 Task: Open a blank google sheet and write heading  Financial WizardAdd Categories in a column and its values below  'Income, Income, Income, Expenses, Expenses, Expenses, Expenses, Expenses, Savings, Savings, Investments, Investments, Debt, Debt & Debt. 'Add Descriptions in next column and its values below  Salary, Freelance Work, Rental Income, Housing, Transportation, Groceries, Utilities, Entertainment, Emergency Fund, Retirement, Stocks, Mutual Funds, Credit Card 1, Credit Card 2 & Student Loan. Add Amount in next column and its values below  $5,000, $1,200, $500, $1,200, $300, $400, $200, $150, $500, $1,000, $500, $300, $200, $100 & $300. Save page BankTransactions analysis
Action: Mouse moved to (945, 72)
Screenshot: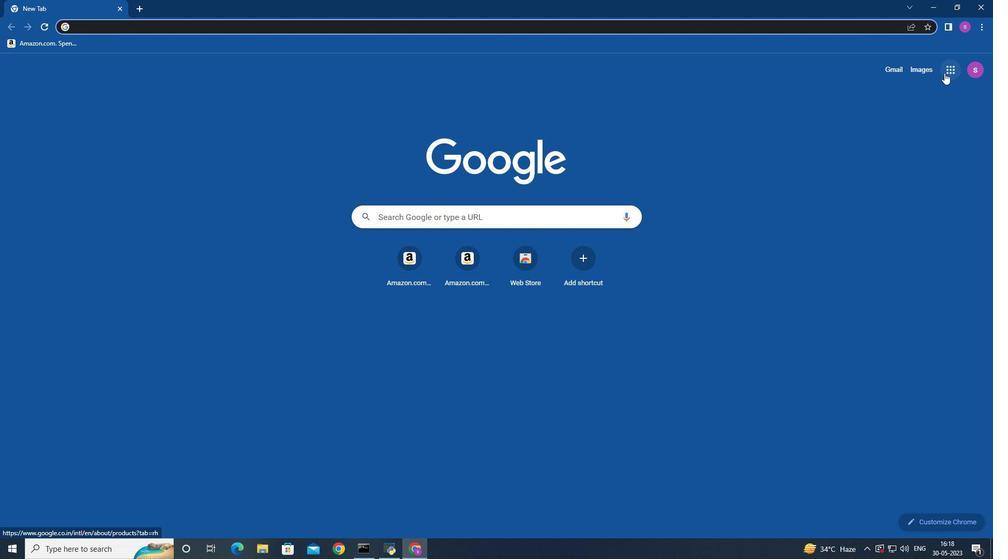 
Action: Mouse pressed left at (945, 72)
Screenshot: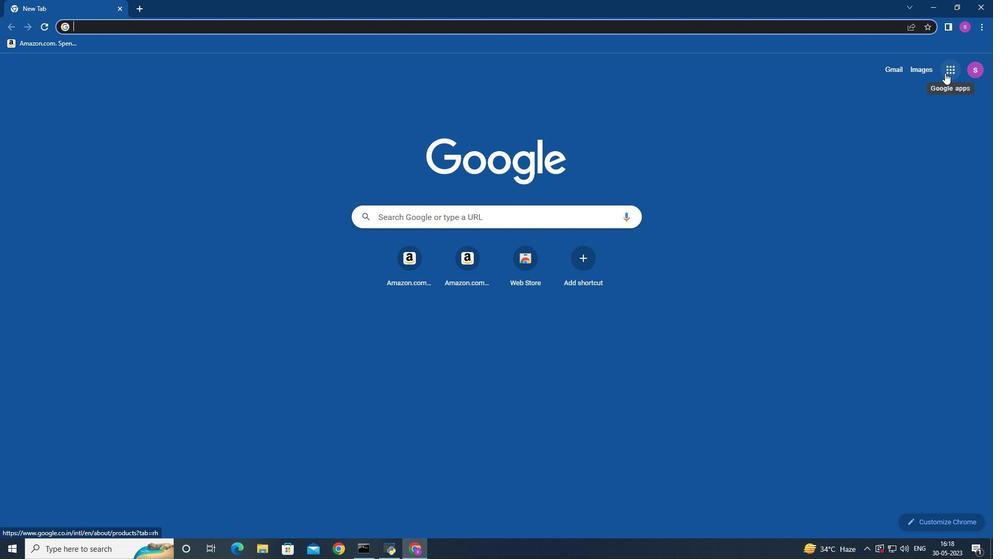 
Action: Mouse moved to (913, 162)
Screenshot: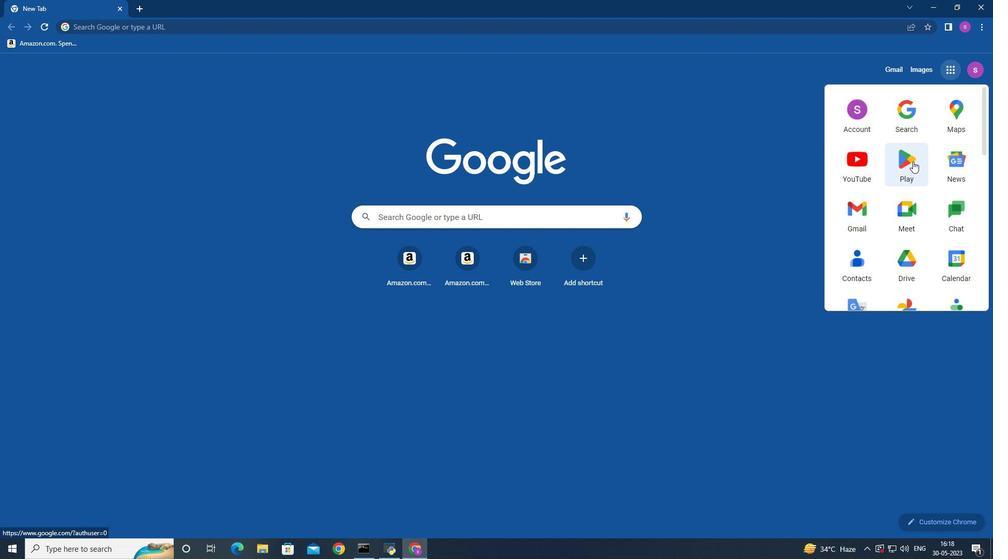 
Action: Mouse scrolled (913, 161) with delta (0, 0)
Screenshot: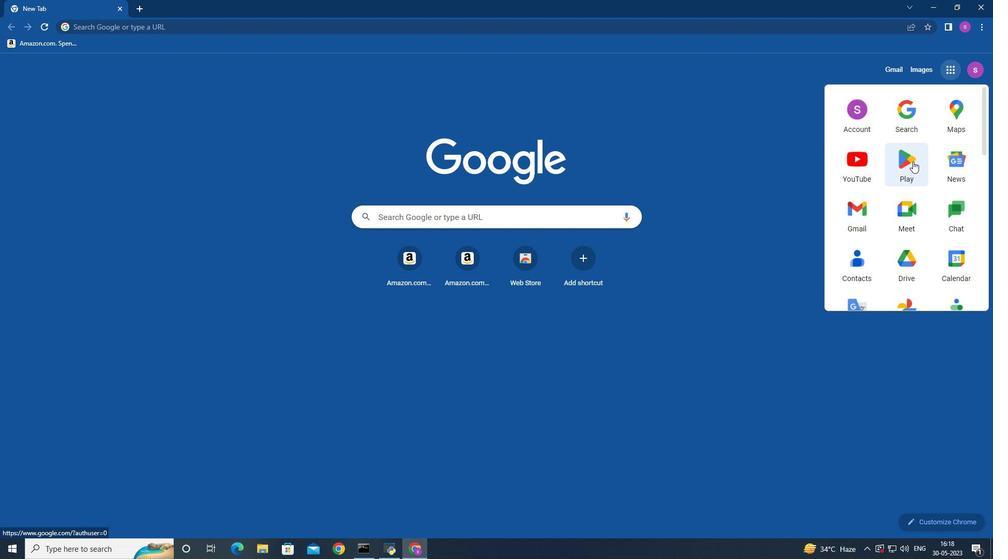 
Action: Mouse moved to (912, 162)
Screenshot: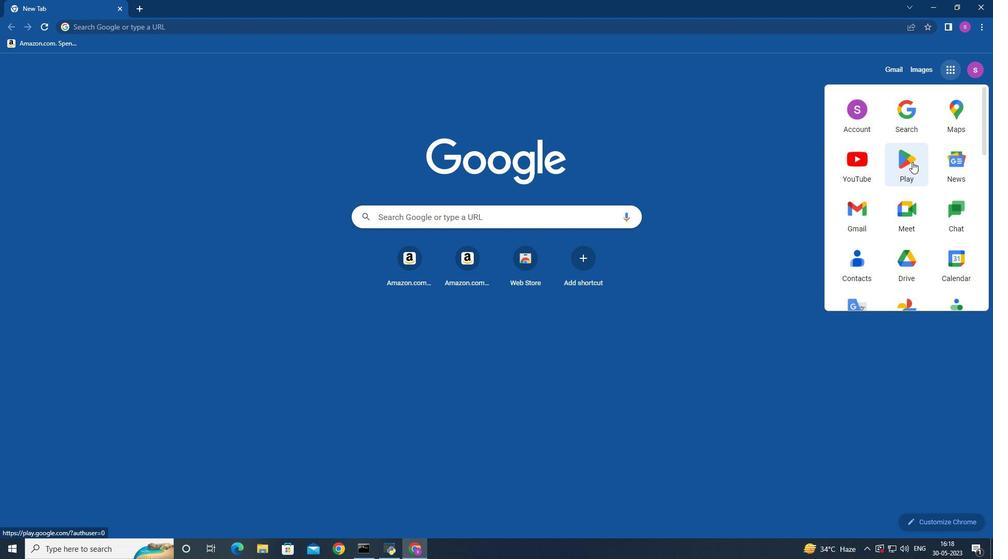
Action: Mouse scrolled (912, 161) with delta (0, 0)
Screenshot: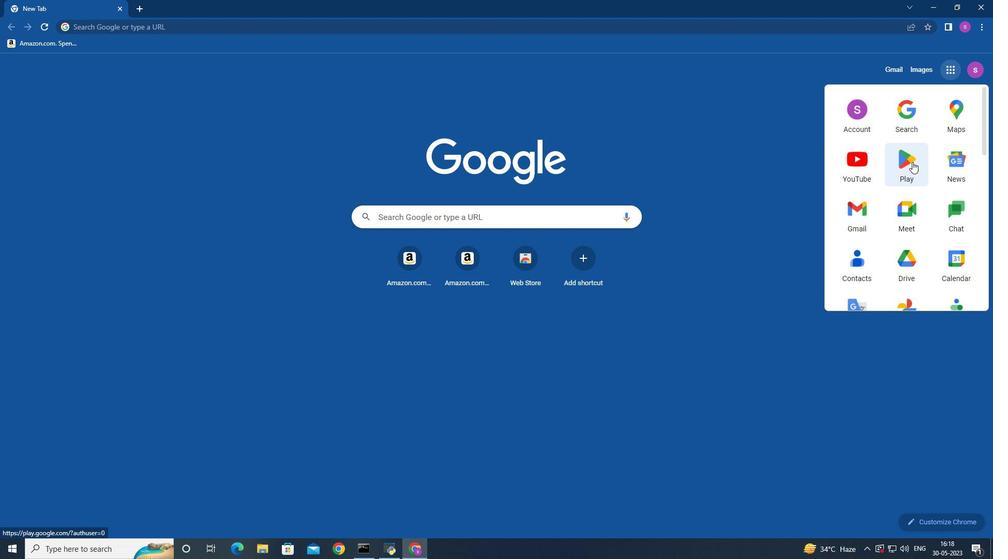 
Action: Mouse moved to (912, 162)
Screenshot: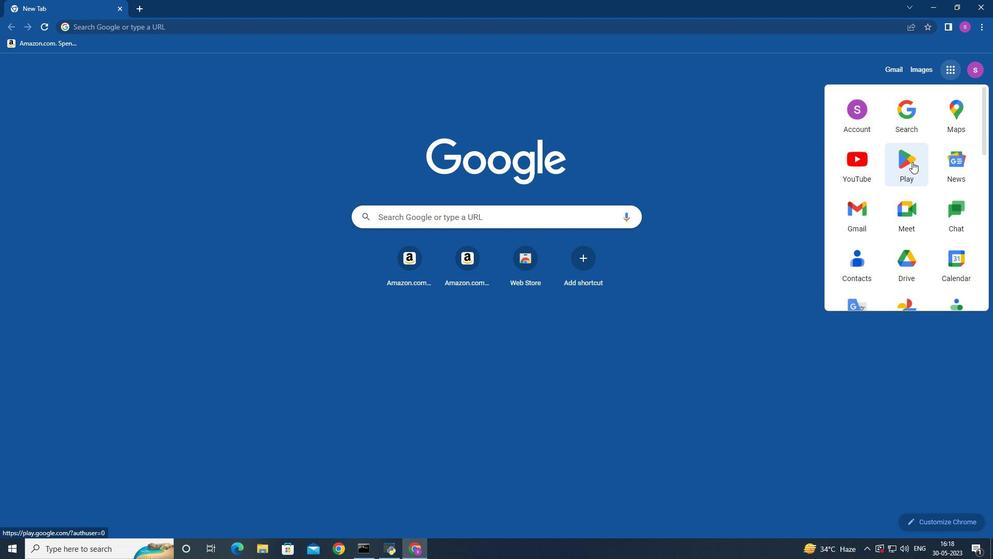 
Action: Mouse scrolled (912, 161) with delta (0, 0)
Screenshot: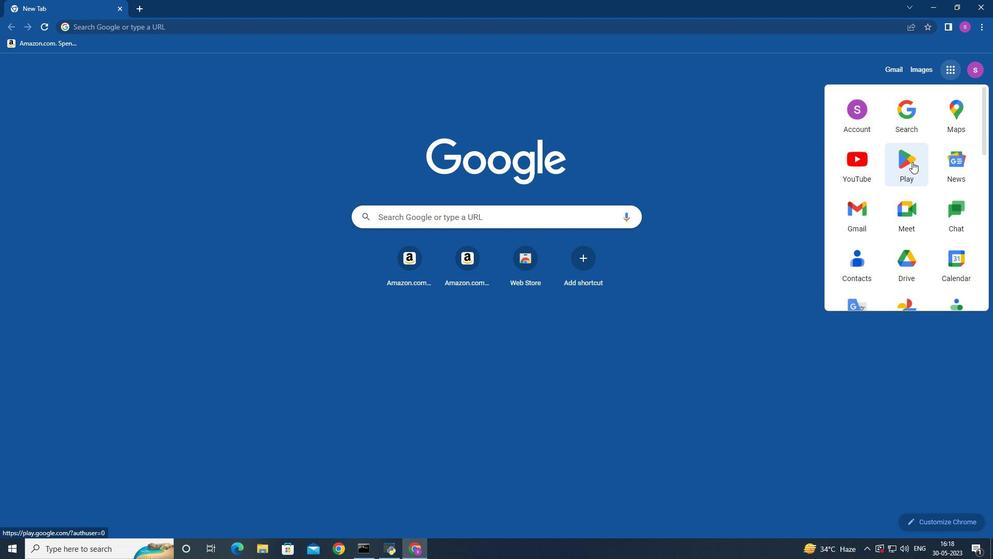 
Action: Mouse moved to (911, 162)
Screenshot: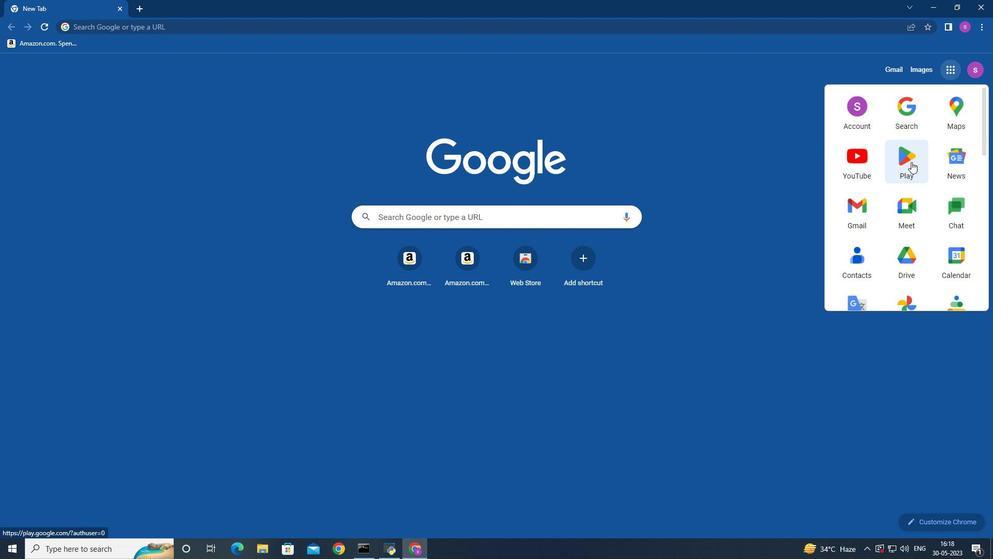 
Action: Mouse scrolled (911, 161) with delta (0, 0)
Screenshot: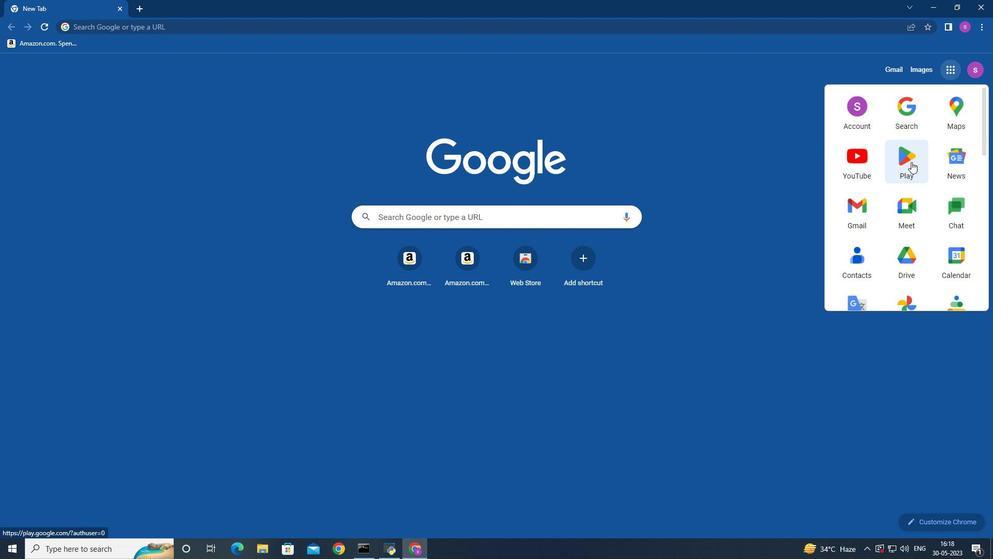 
Action: Mouse moved to (958, 211)
Screenshot: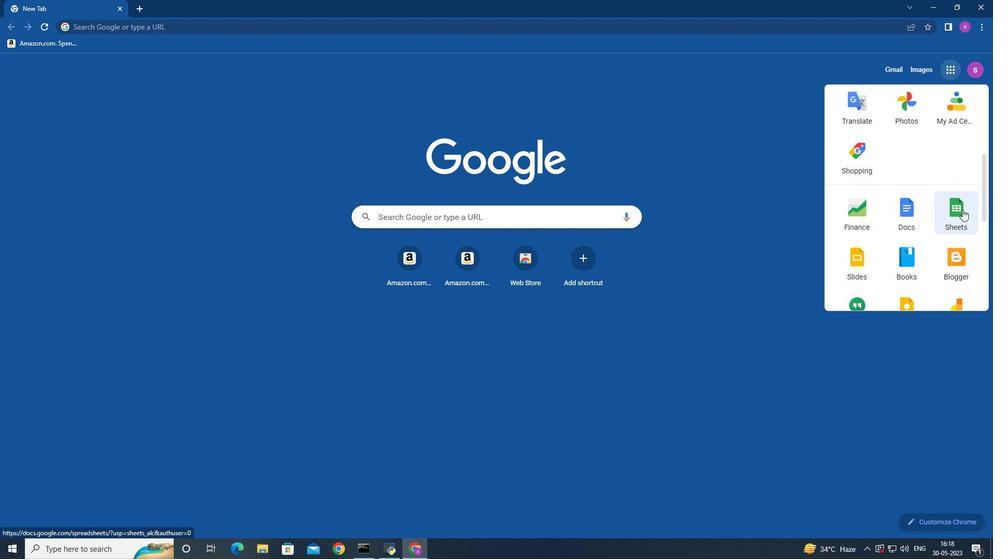 
Action: Mouse pressed left at (958, 211)
Screenshot: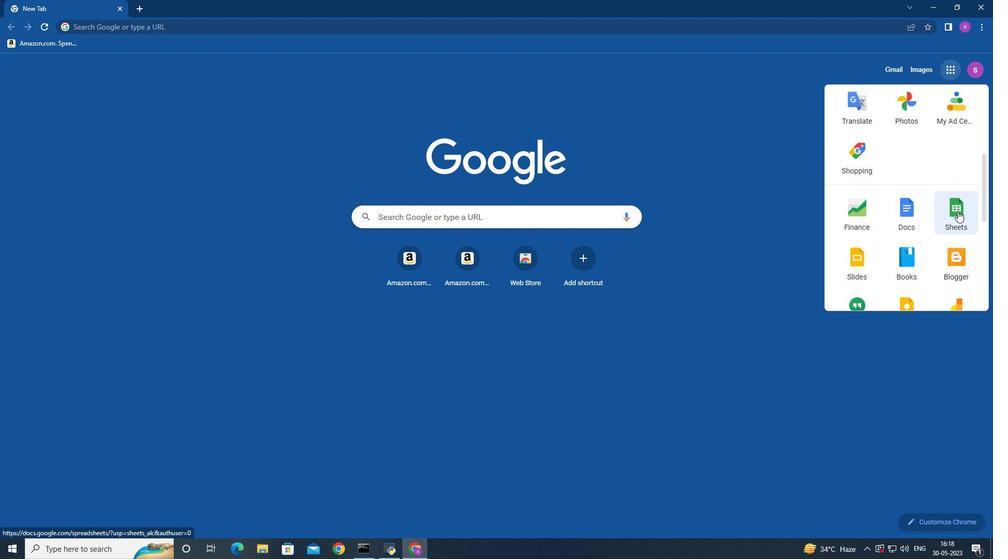 
Action: Mouse moved to (254, 141)
Screenshot: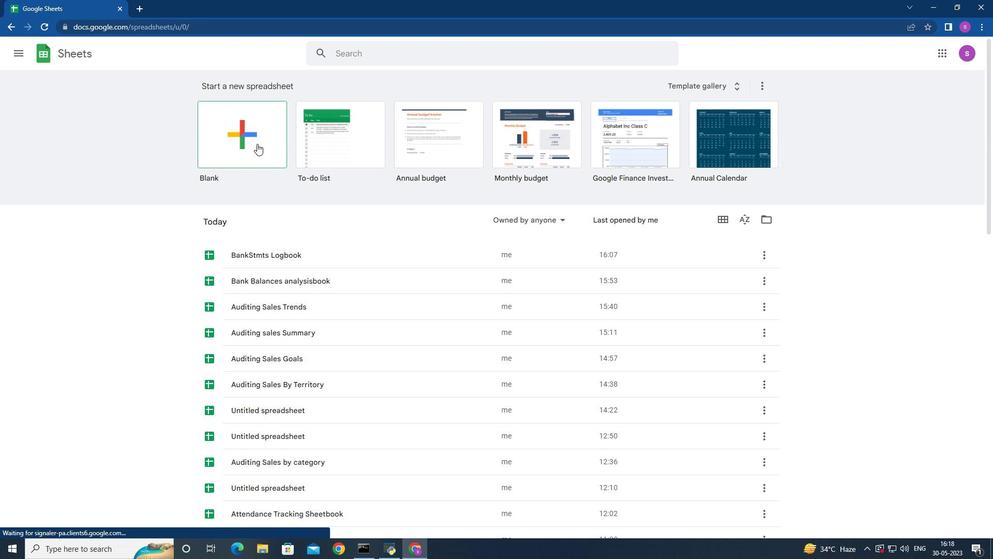 
Action: Mouse pressed left at (254, 141)
Screenshot: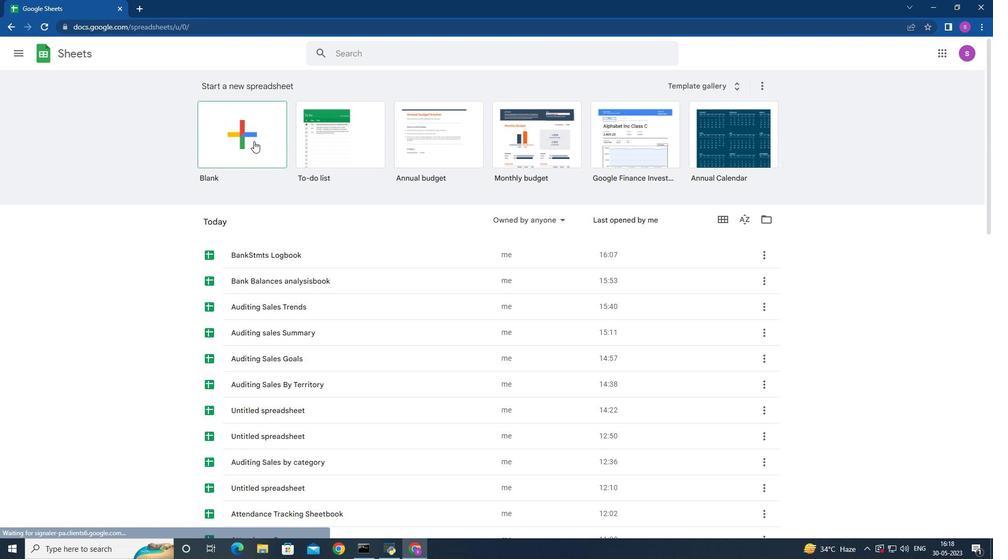 
Action: Mouse moved to (317, 138)
Screenshot: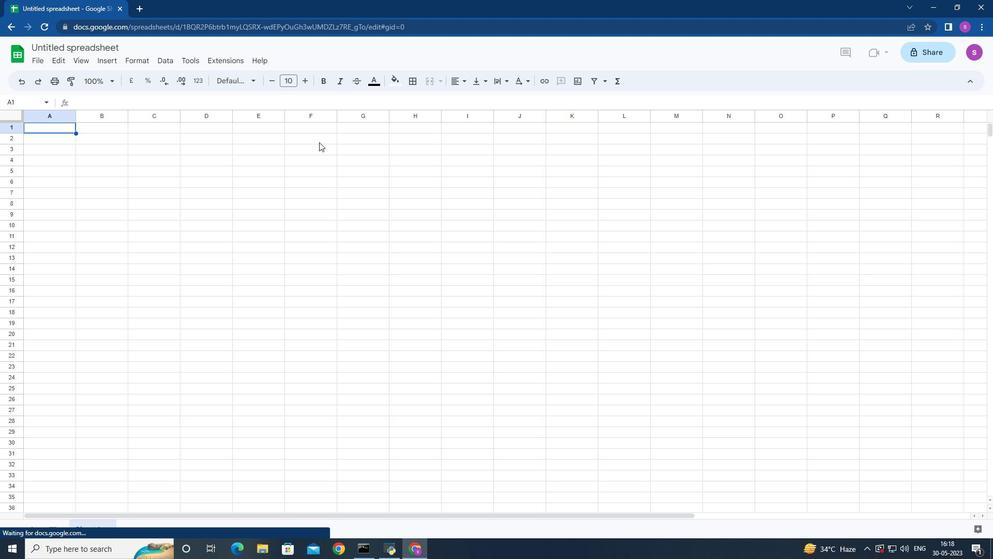 
Action: Mouse pressed left at (317, 138)
Screenshot: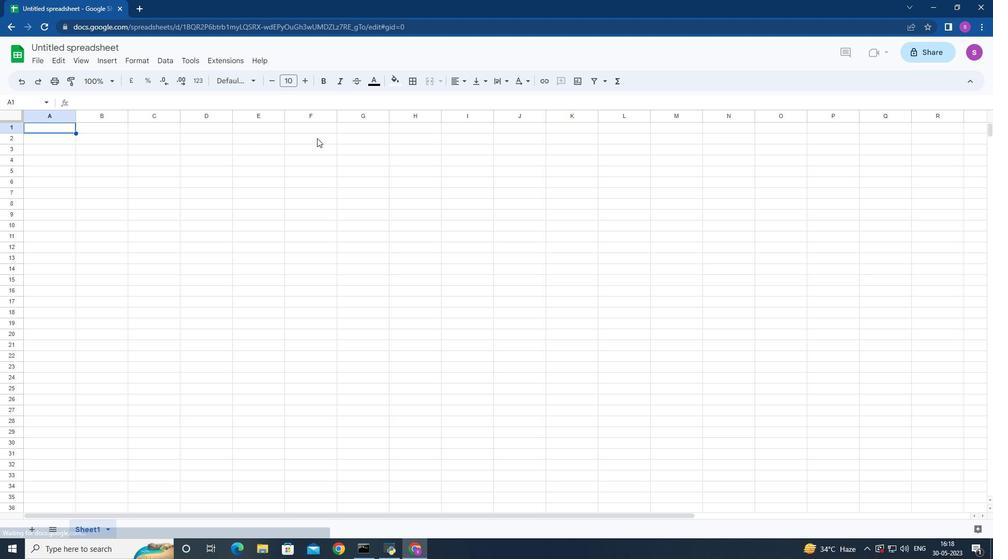 
Action: Key pressed <Key.shift>Finacial<Key.space><Key.shift>Wizard<Key.right>
Screenshot: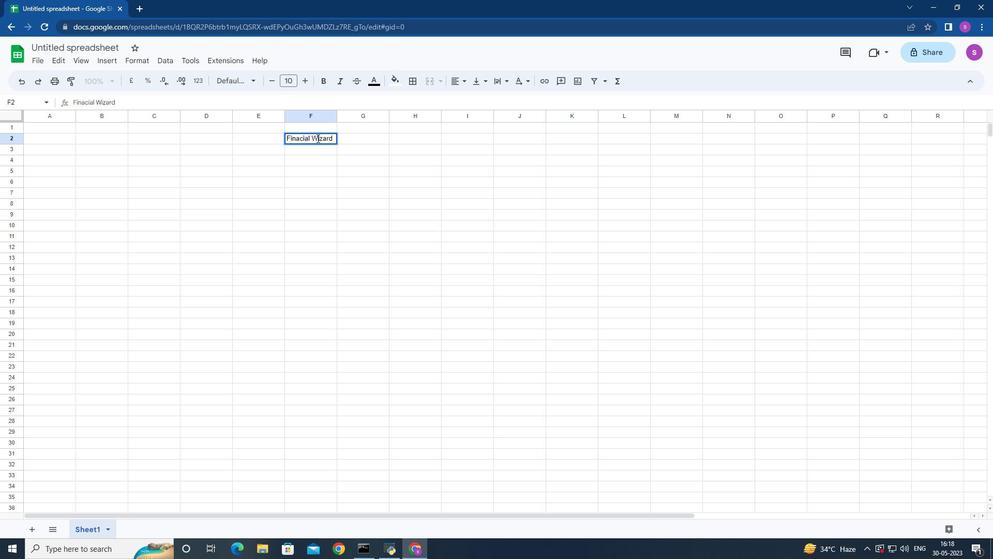 
Action: Mouse moved to (212, 159)
Screenshot: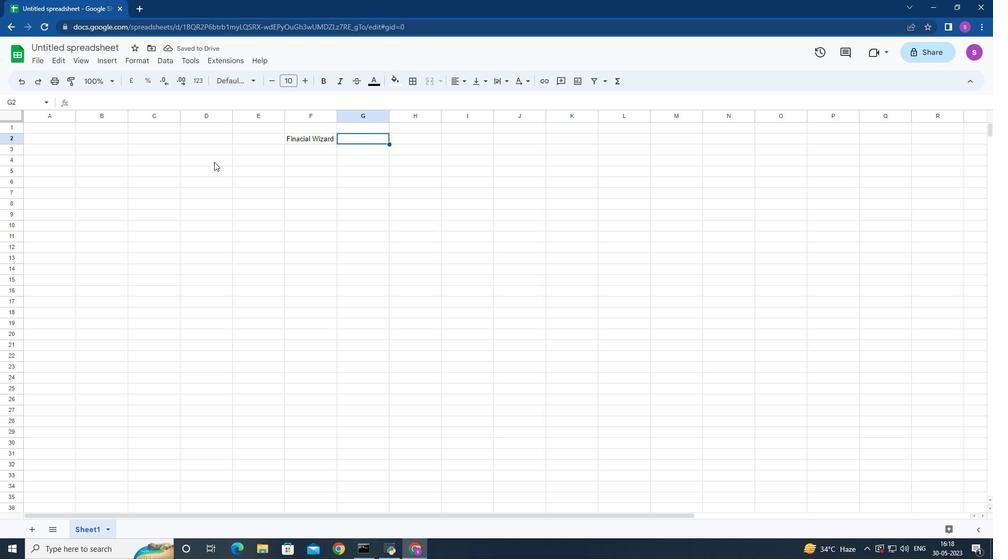 
Action: Mouse pressed left at (212, 159)
Screenshot: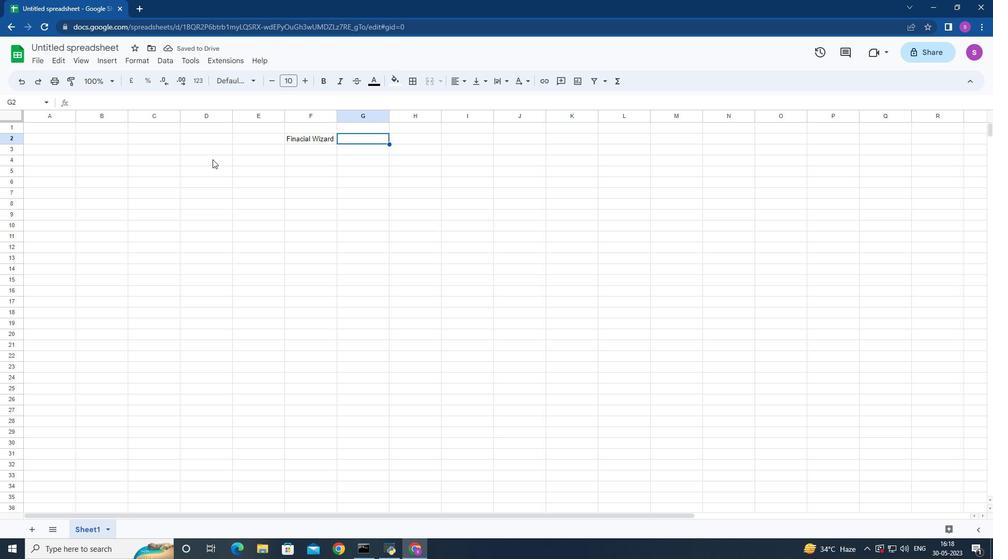 
Action: Mouse moved to (212, 164)
Screenshot: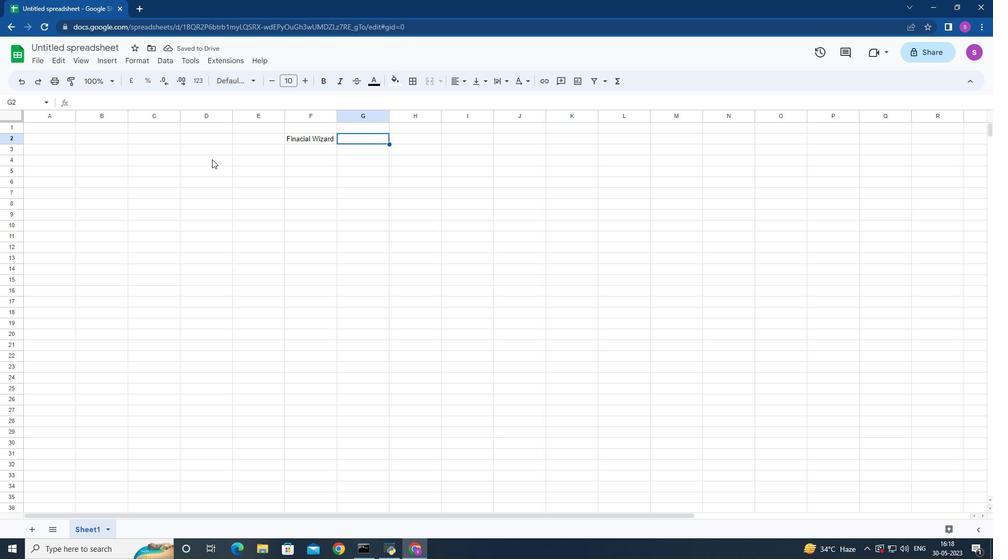 
Action: Key pressed <Key.shift>Categories<Key.down>
Screenshot: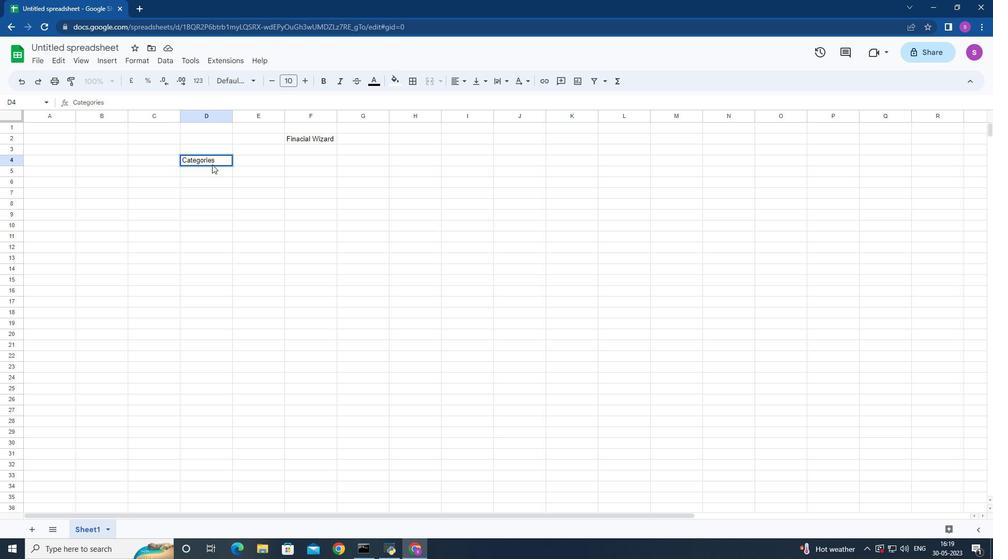
Action: Mouse moved to (206, 171)
Screenshot: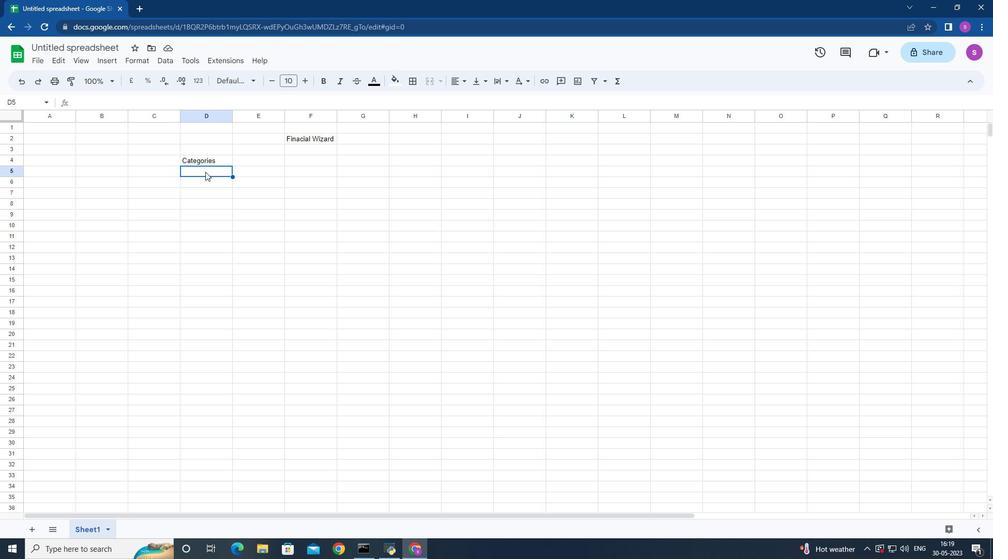 
Action: Key pressed <Key.shift>Income<Key.space><Key.down><Key.shift>I<Key.enter><Key.shift>I<Key.enter><Key.shift>Expenses<Key.down><Key.shift>Exp<Key.enter><Key.shift>Exp<Key.down>
Screenshot: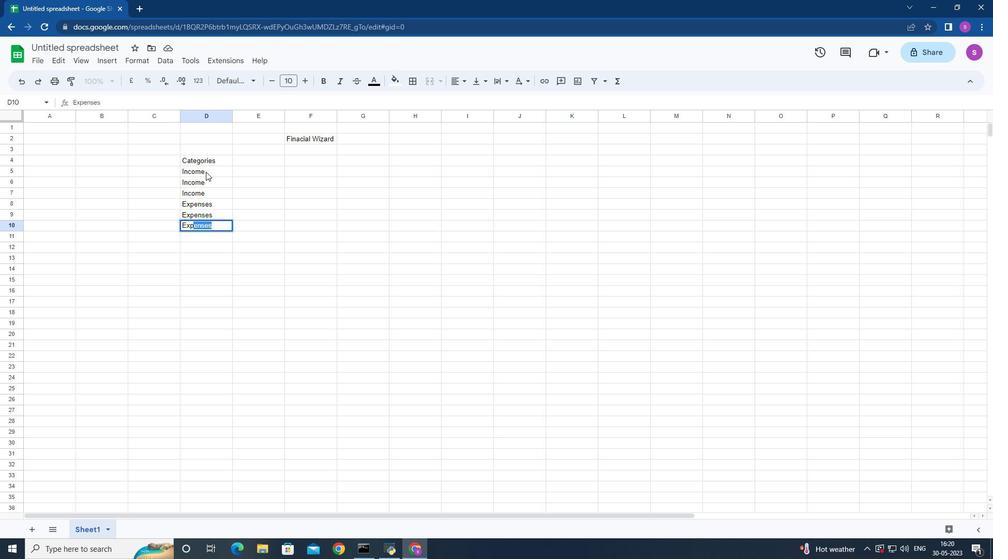 
Action: Mouse moved to (212, 221)
Screenshot: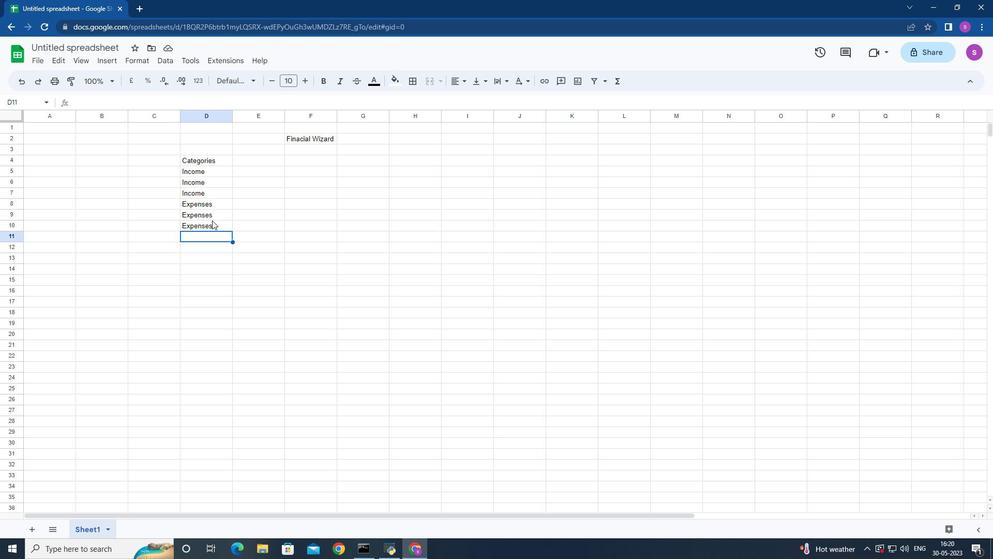 
Action: Key pressed <Key.shift>E<Key.enter><Key.shift>Ex<Key.enter><Key.shift>sa<Key.backspace><Key.backspace><Key.shift>Savings<Key.down><Key.shift>Sa<Key.enter>
Screenshot: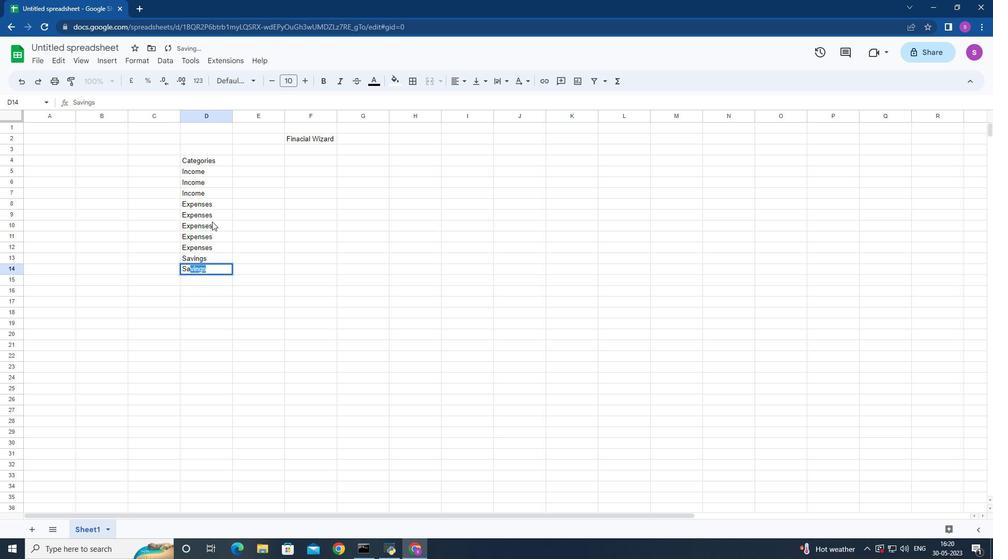 
Action: Mouse moved to (237, 247)
Screenshot: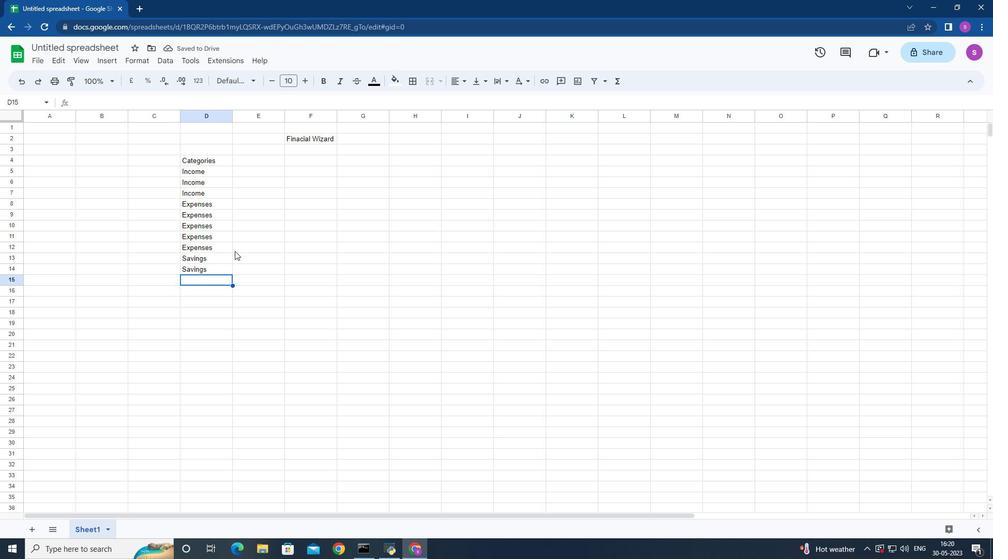 
Action: Key pressed <Key.shift>Investmr<Key.backspace>ents<Key.down><Key.shift>Inves<Key.down><Key.shift><Key.shift><Key.shift><Key.shift>Debt,<Key.space><Key.shift>Debt<Key.down><Key.shift><Key.shift><Key.shift><Key.shift>Debt<Key.right><Key.left><Key.backspace><Key.shift>Debt<Key.space>
Screenshot: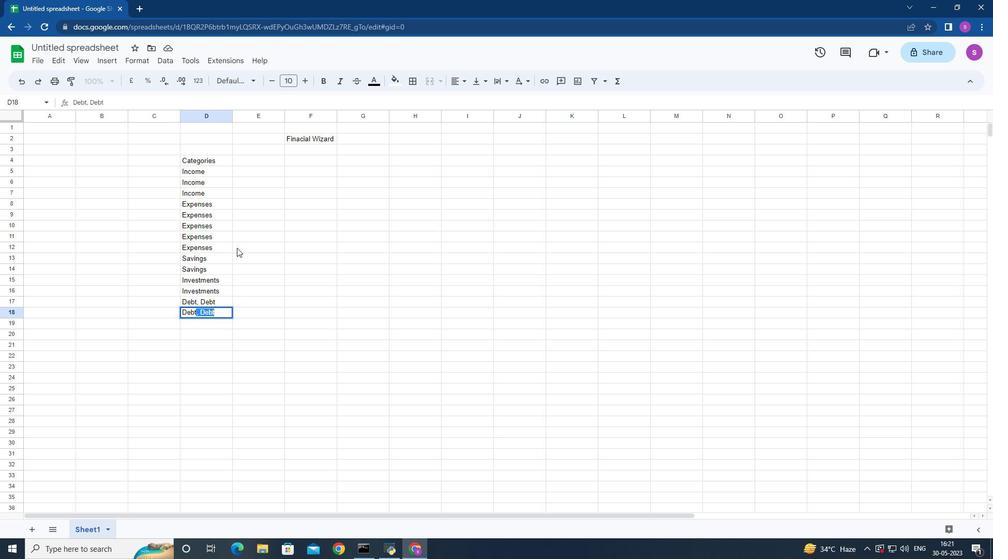 
Action: Mouse moved to (246, 160)
Screenshot: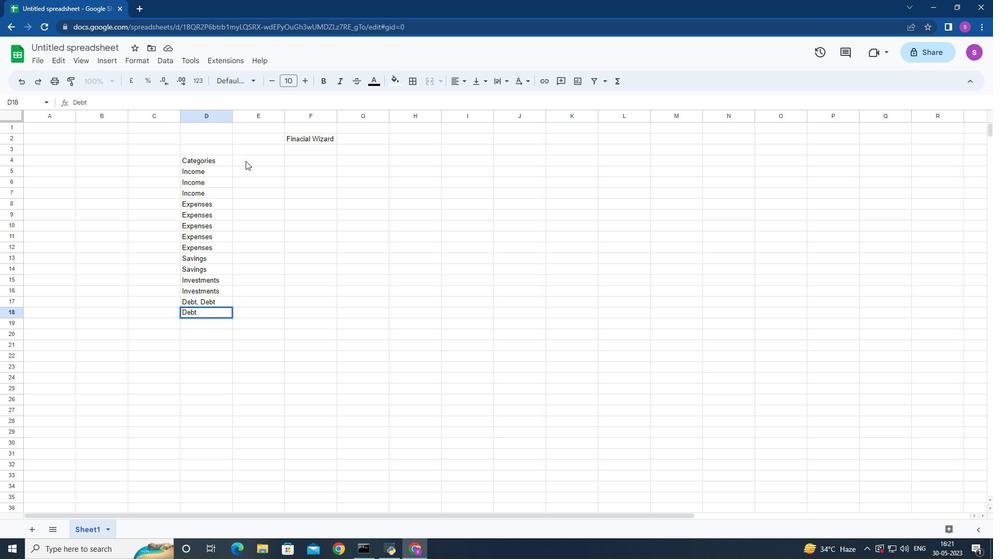 
Action: Mouse pressed left at (246, 160)
Screenshot: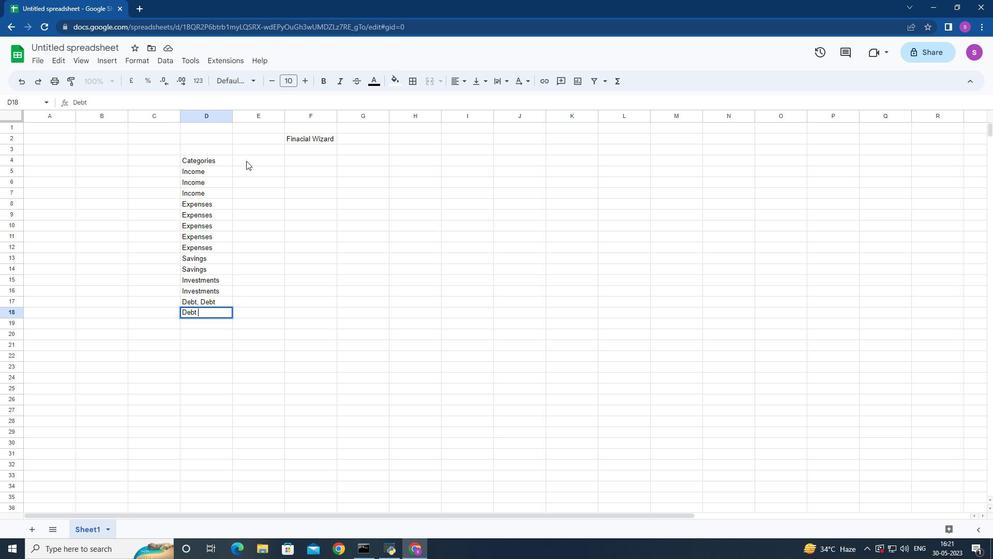 
Action: Mouse moved to (242, 172)
Screenshot: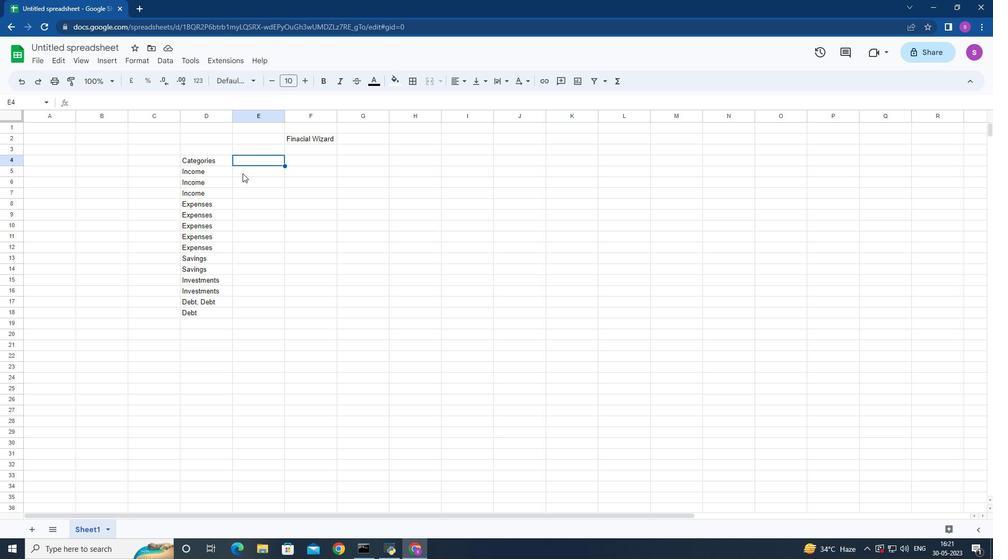
Action: Mouse pressed left at (242, 172)
Screenshot: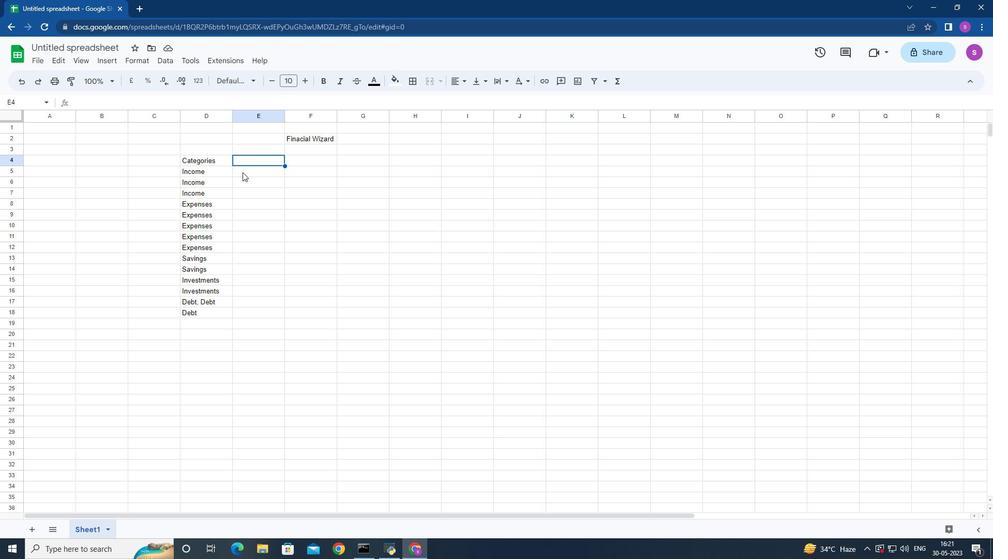 
Action: Mouse moved to (240, 175)
Screenshot: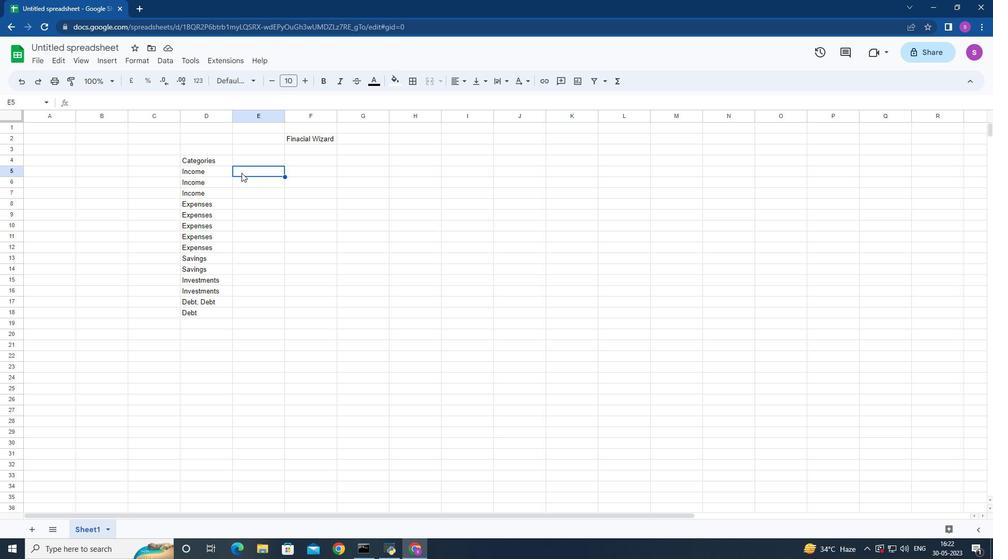 
Action: Key pressed <Key.shift>Sal
Screenshot: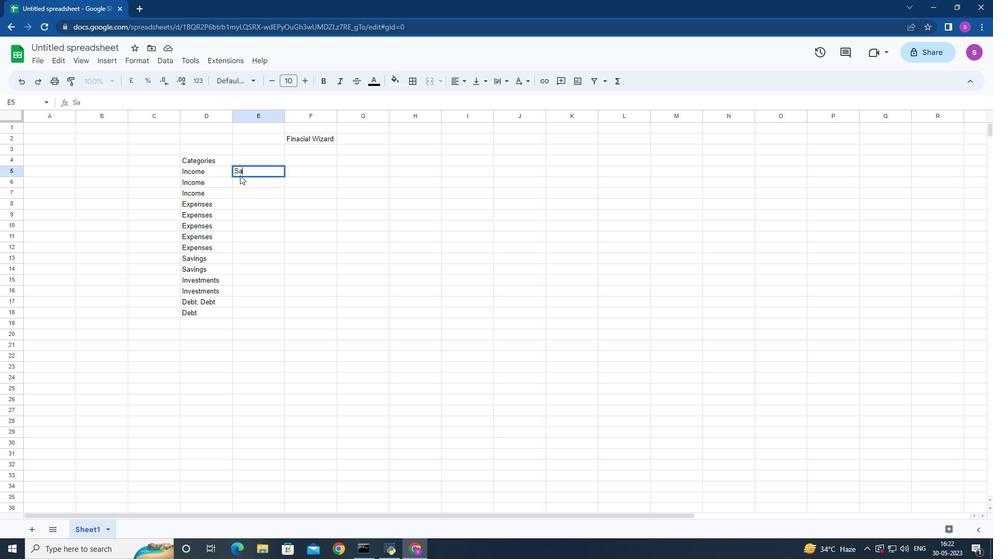
Action: Mouse moved to (259, 197)
Screenshot: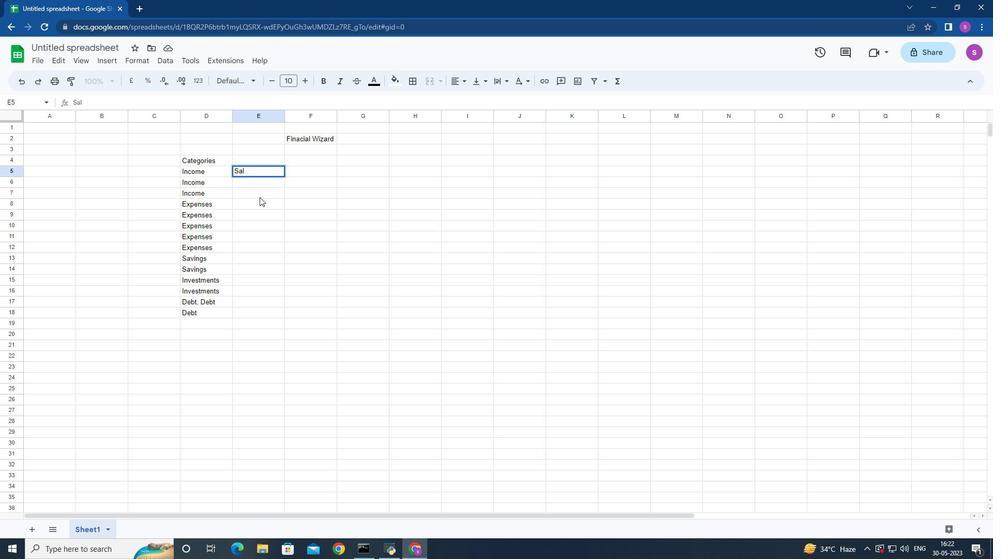 
Action: Key pressed ary<Key.down><Key.shift>Freelance<Key.down><Key.up><Key.backspace><Key.shift>Freelance<Key.space>
Screenshot: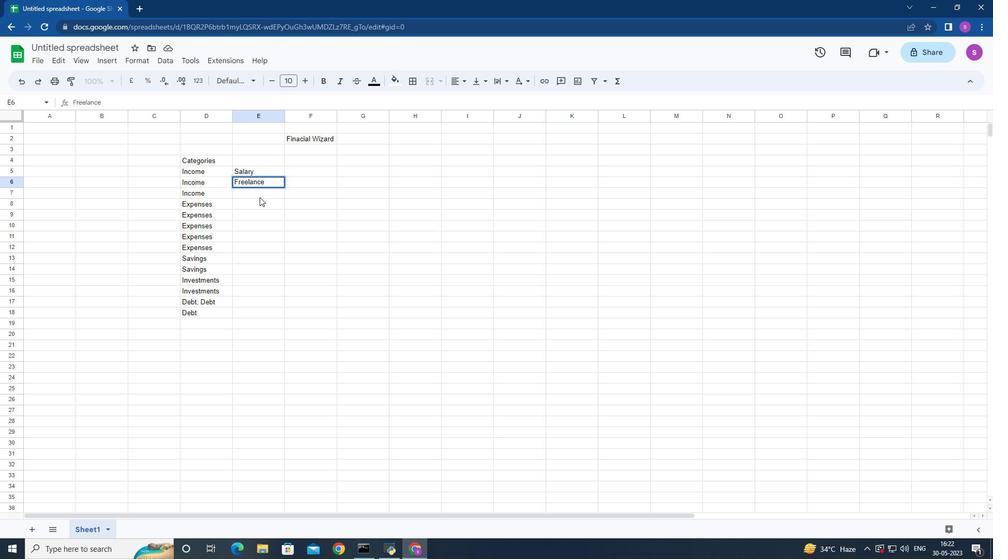 
Action: Mouse moved to (254, 191)
Screenshot: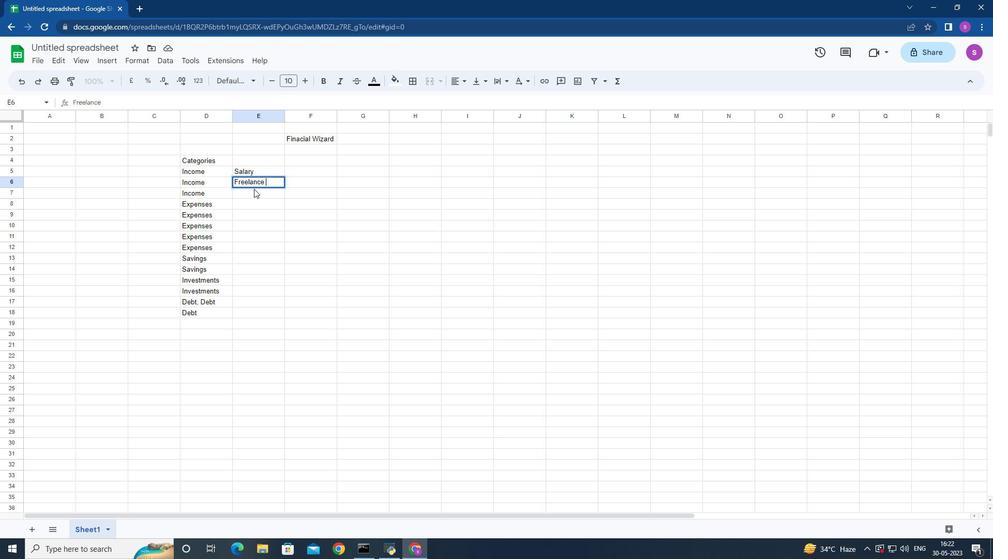 
Action: Key pressed work<Key.down>
Screenshot: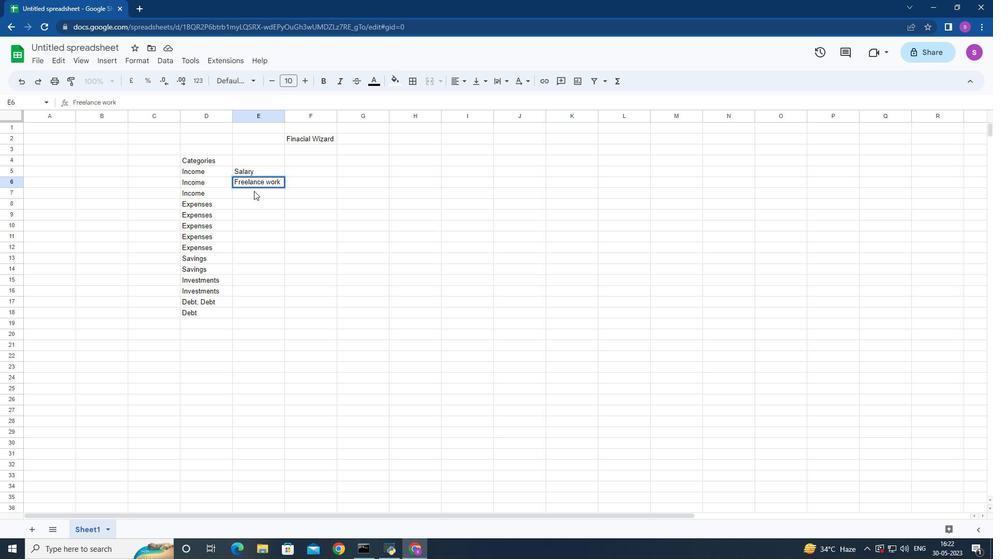 
Action: Mouse moved to (250, 256)
Screenshot: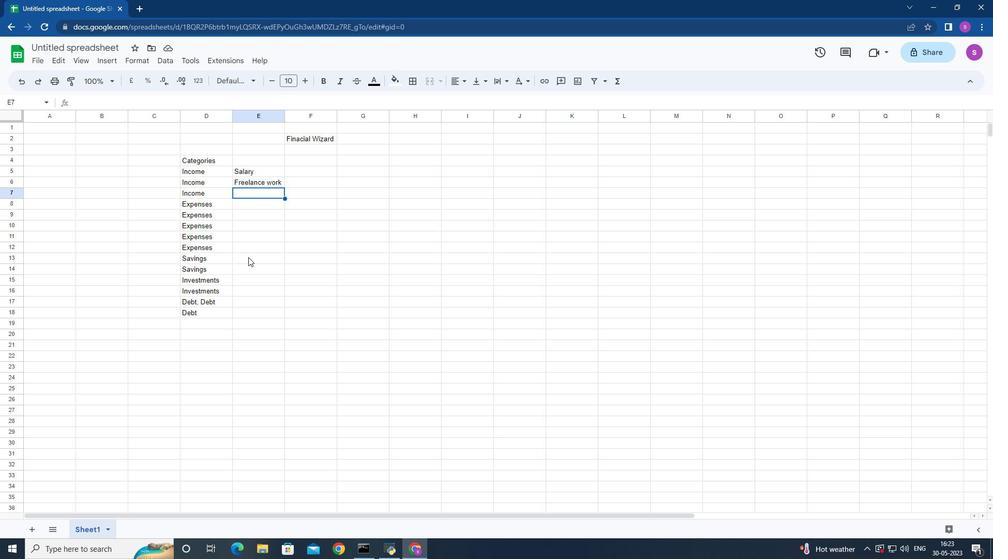
Action: Key pressed <Key.shift>Rental<Key.space><Key.shift>Income<Key.down>
Screenshot: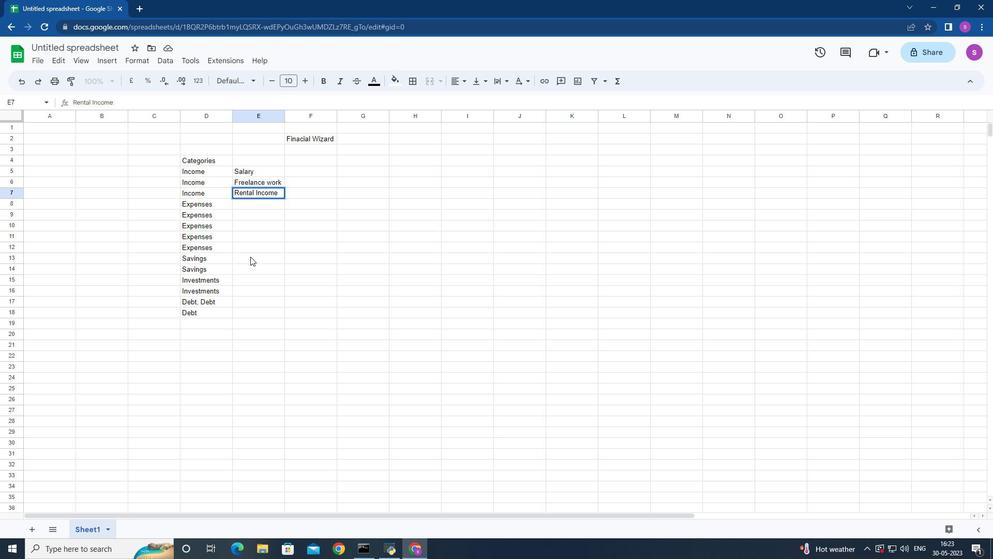 
Action: Mouse moved to (258, 256)
Screenshot: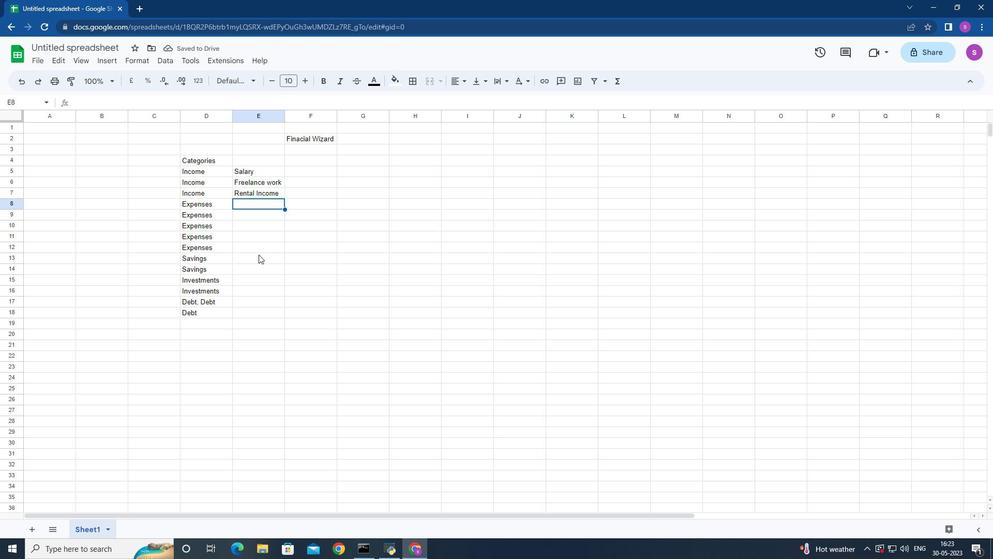 
Action: Key pressed <Key.shift>Housing<Key.down><Key.shift>Transportation<Key.down><Key.shift>Groceries<Key.down><Key.shift>Utilities<Key.down><Key.shift>Entertainment<Key.down><Key.shift>Emergency<Key.down>
Screenshot: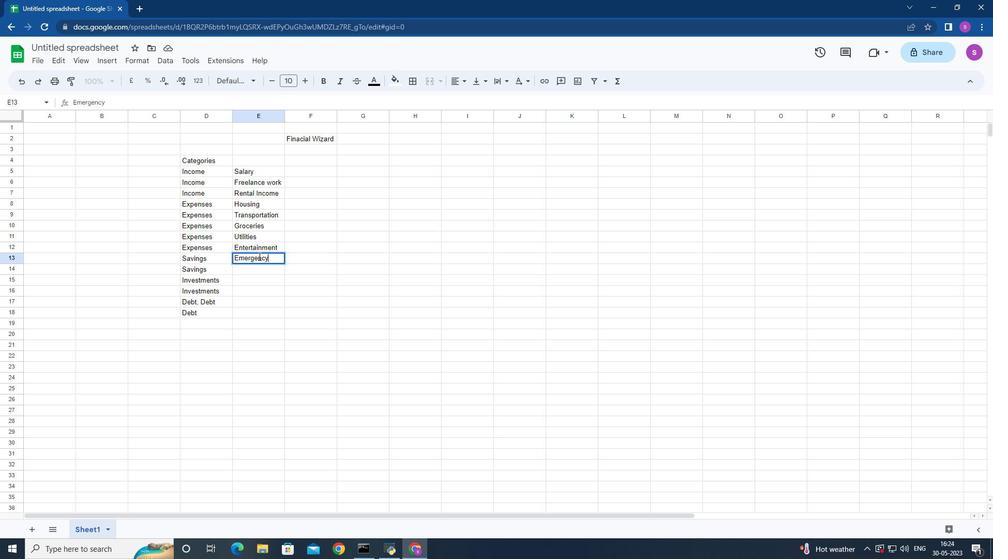 
Action: Mouse pressed left at (258, 256)
Screenshot: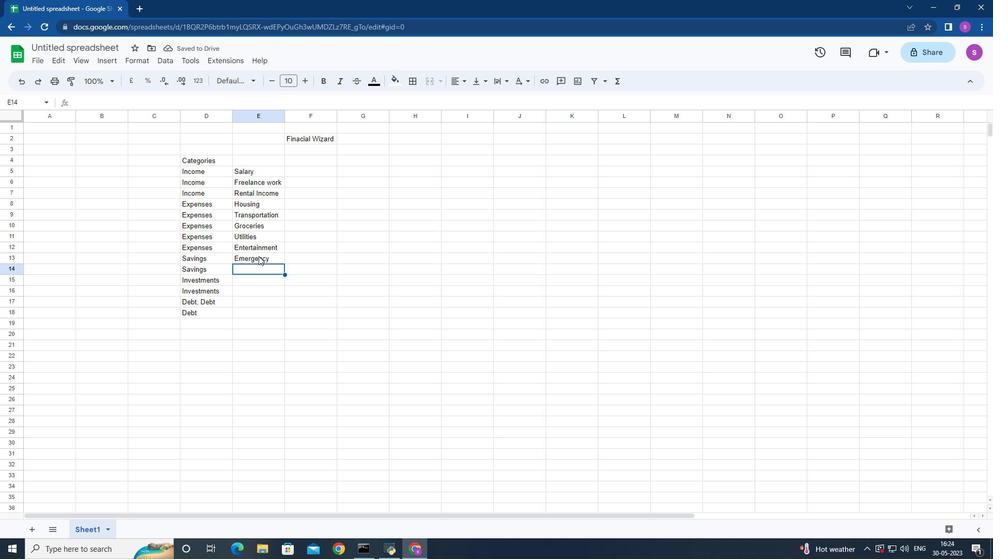 
Action: Key pressed <Key.backspace><Key.shift>Emergency<Key.space><Key.shift>Fund
Screenshot: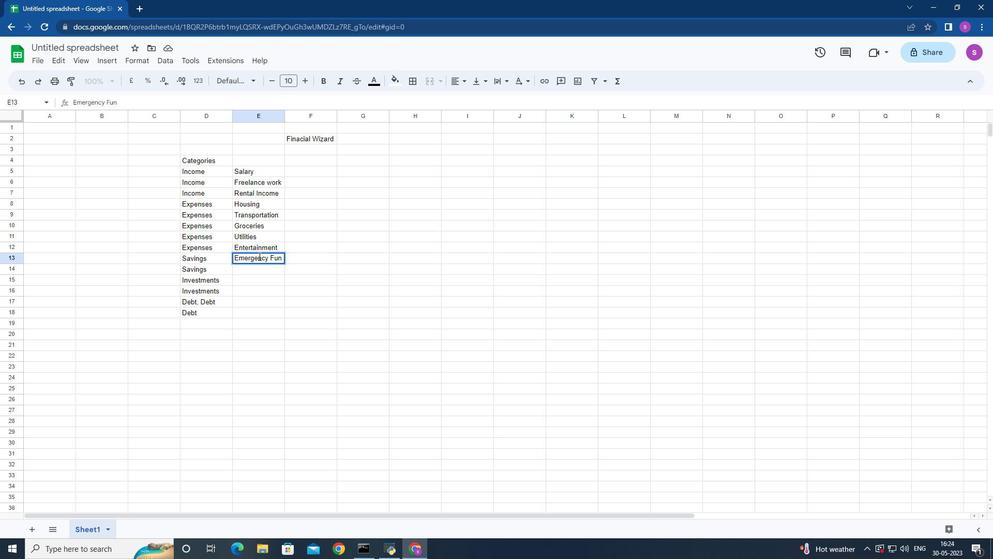
Action: Mouse moved to (482, 265)
Screenshot: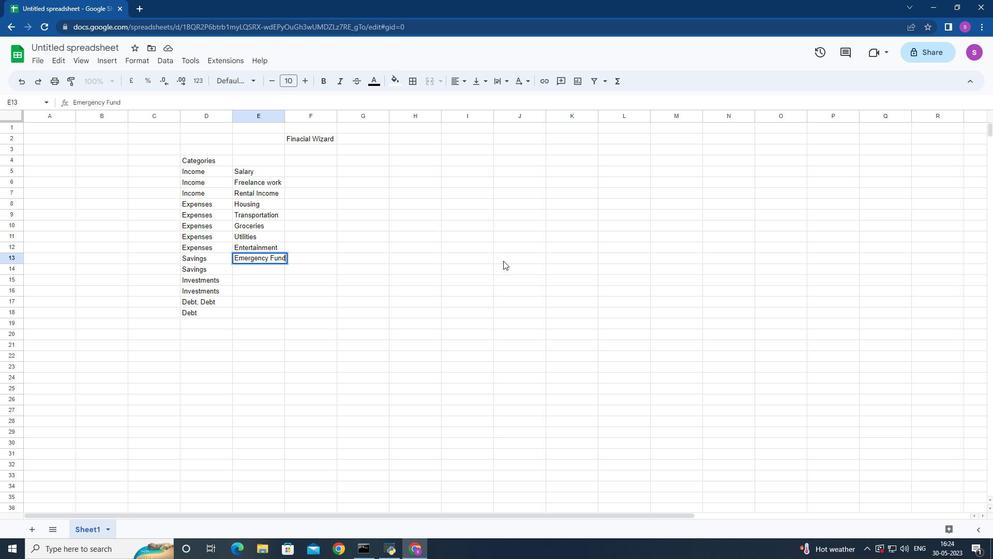 
Action: Key pressed <Key.down><Key.shift>Retirement<Key.space><Key.down><Key.shift>Stocks<Key.down><Key.shift>Mutual<Key.space><Key.shift>Funds<Key.down><Key.shift>Credit<Key.space><Key.shift>Card1<Key.down><Key.up><Key.backspace><Key.shift><Key.shift><Key.shift><Key.shift>Credit<Key.space><Key.shift>Card1,<Key.space><Key.shift>Credit<Key.space><Key.shift>Card2<Key.down><Key.shift>Student<Key.space><Key.shift>Loan<Key.right>
Screenshot: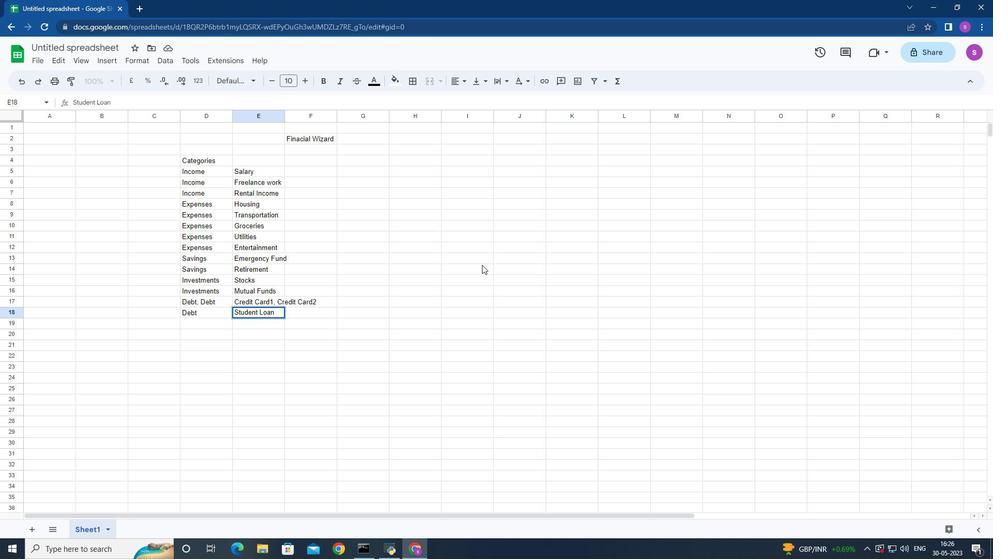 
Action: Mouse moved to (284, 118)
Screenshot: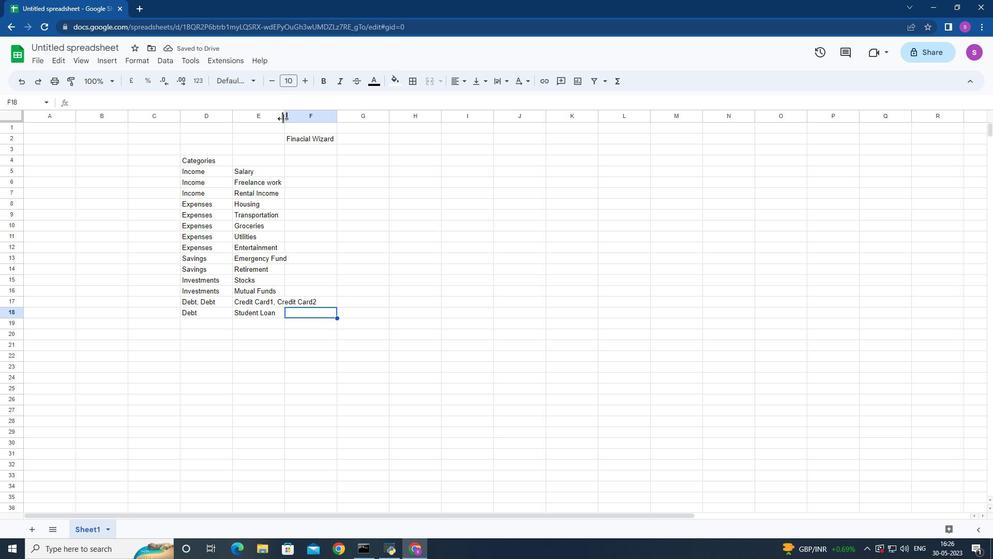 
Action: Mouse pressed left at (284, 118)
Screenshot: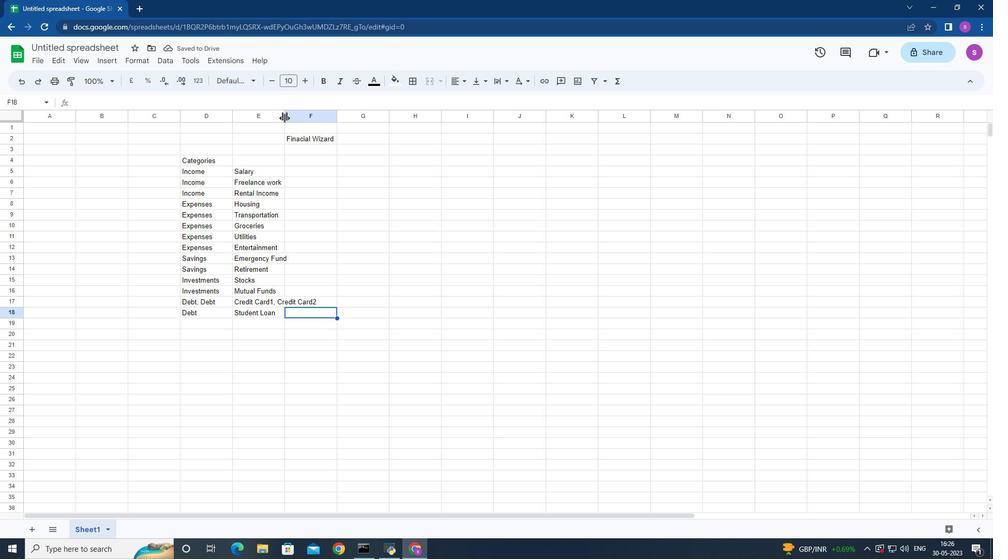 
Action: Mouse moved to (346, 169)
Screenshot: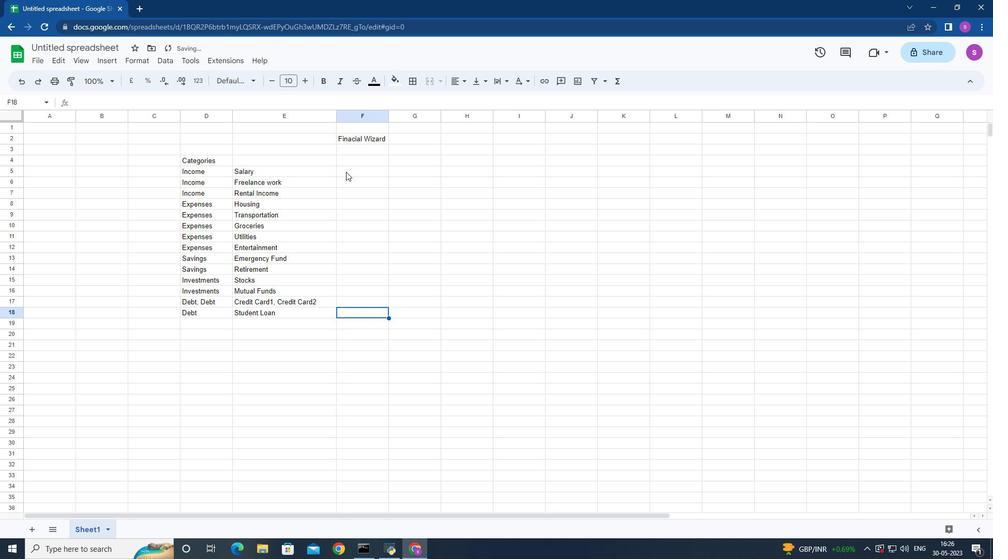
Action: Mouse pressed left at (346, 169)
Screenshot: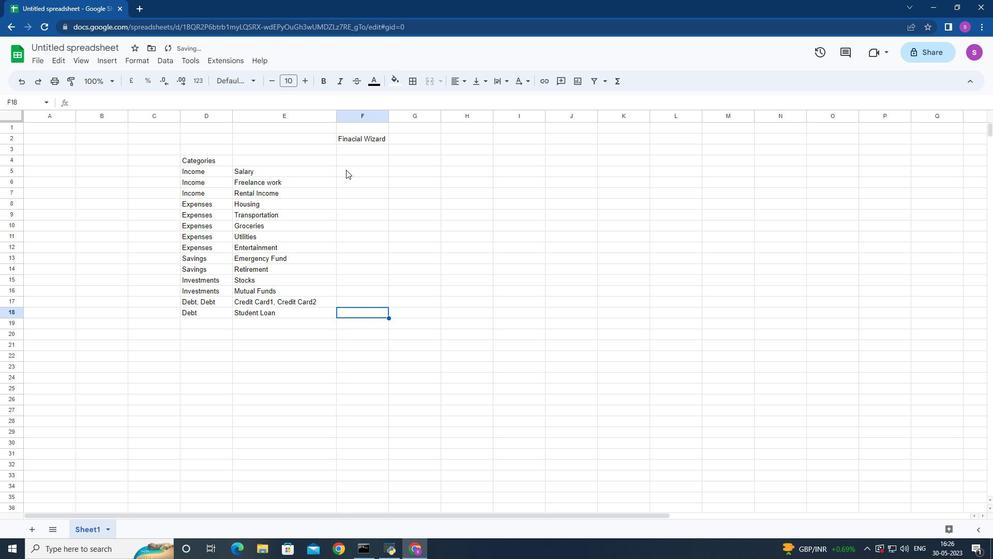 
Action: Mouse moved to (348, 183)
Screenshot: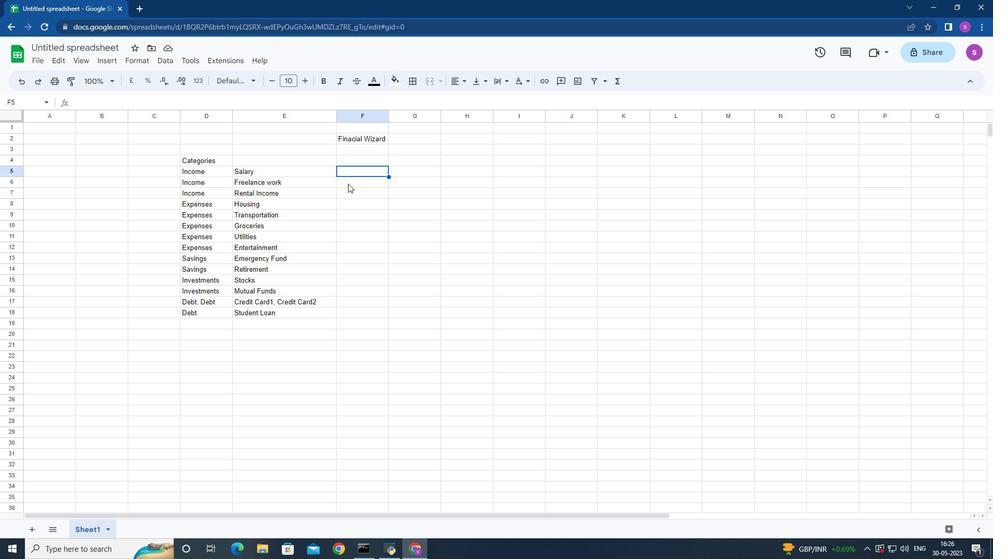 
Action: Key pressed <Key.shift>Amou<Key.space>t<Key.backspace><Key.backspace><Key.backspace>unt<Key.space><Key.down>
Screenshot: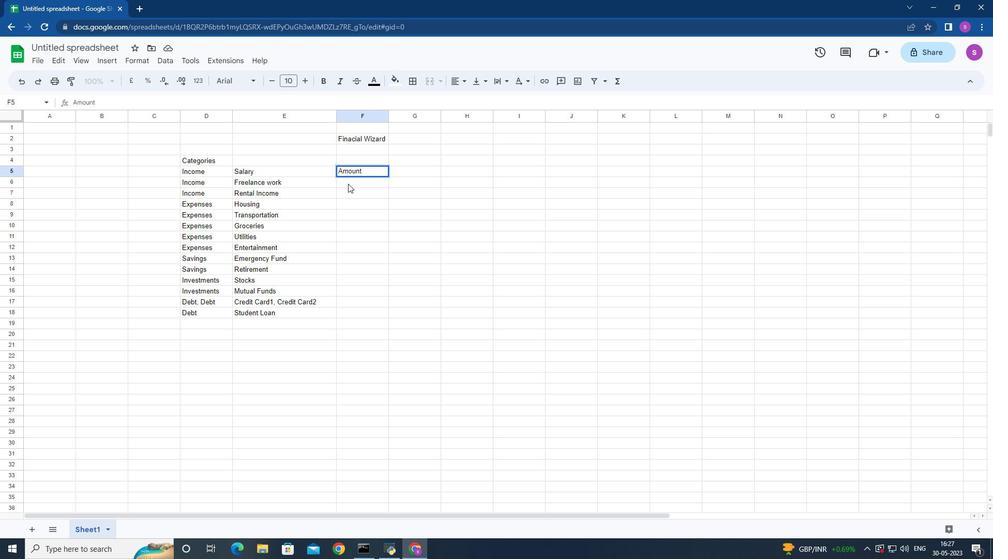 
Action: Mouse moved to (345, 172)
Screenshot: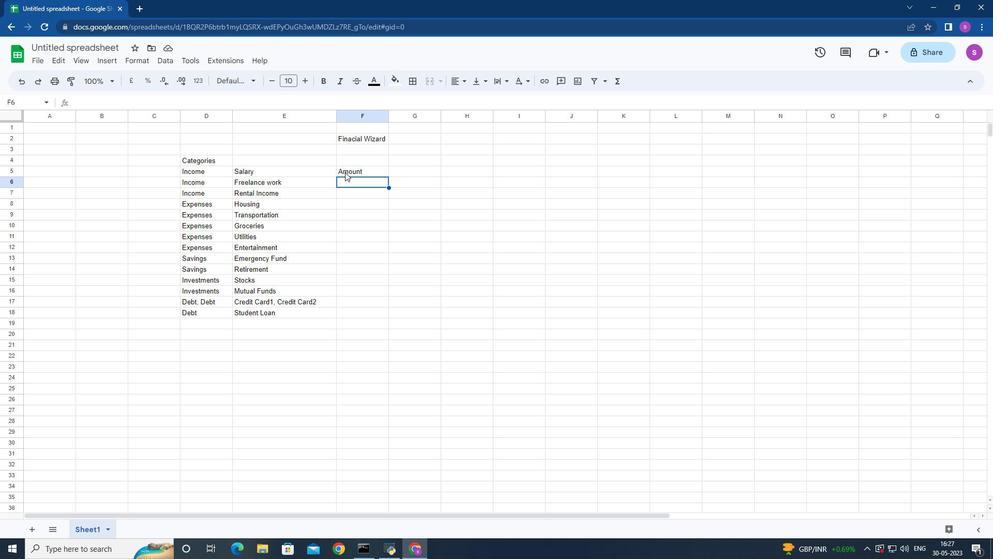 
Action: Key pressed <Key.shift>$5000<Key.down><Key.right><Key.left>
Screenshot: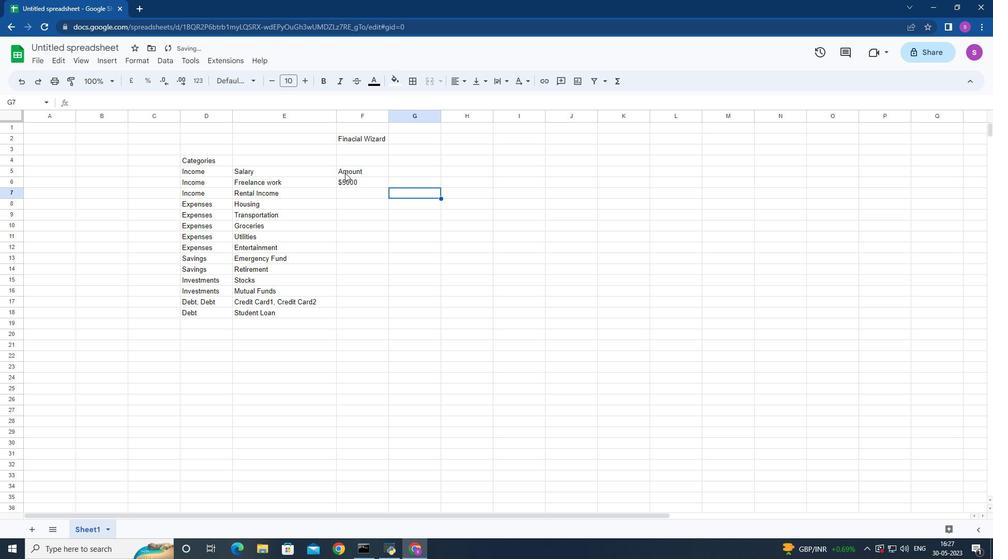 
Action: Mouse moved to (389, 239)
Screenshot: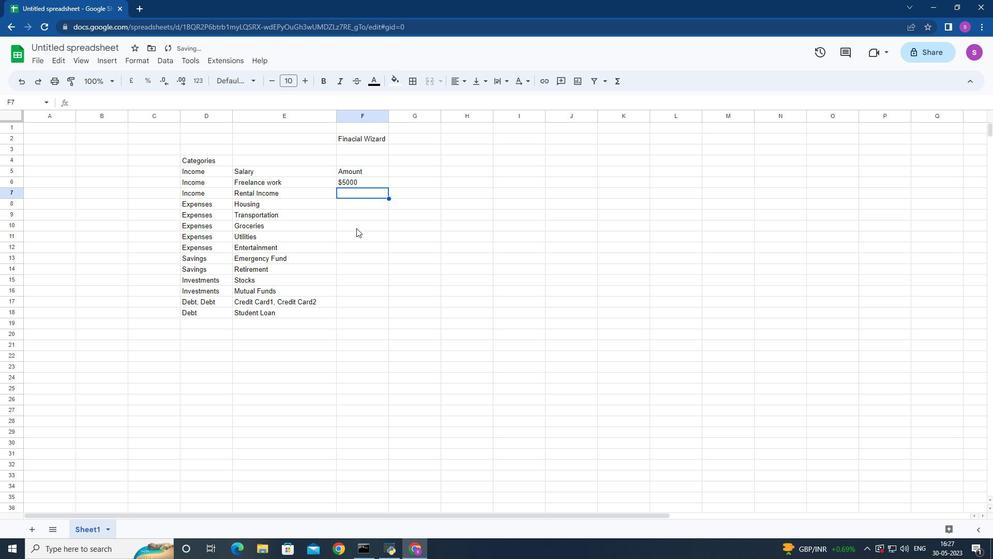 
Action: Key pressed <Key.shift>$1,200<Key.down><Key.shift><Key.shift><Key.shift><Key.shift><Key.shift><Key.shift>$500<Key.down><Key.shift>$<Key.up><Key.backspace><Key.shift>$500<Key.down><Key.up><Key.backspace><Key.shift>$500
Screenshot: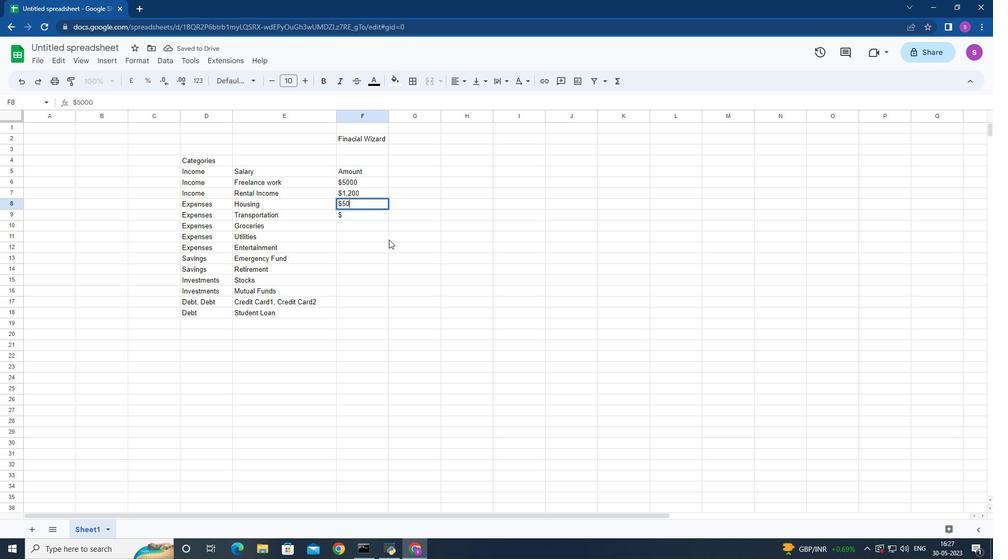 
Action: Mouse moved to (363, 222)
Screenshot: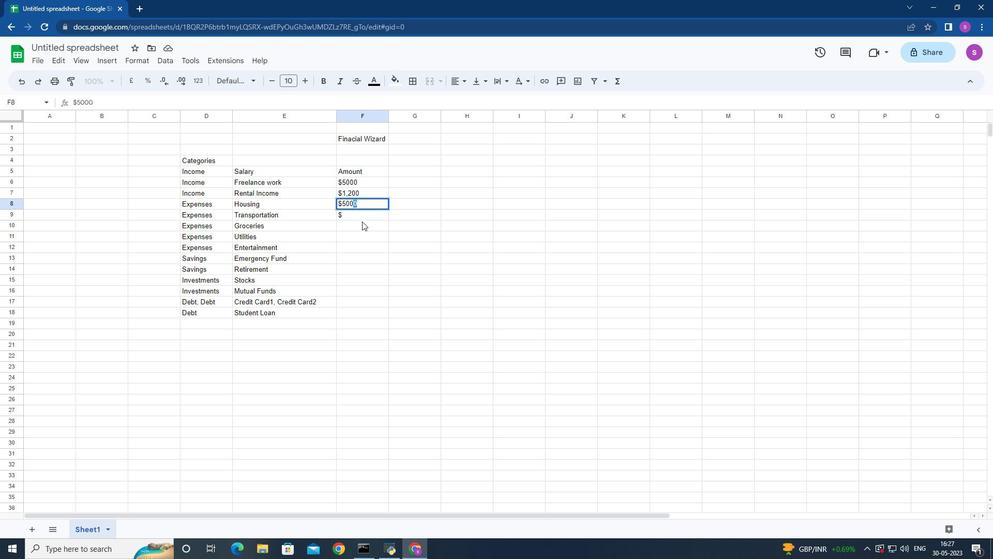 
Action: Key pressed <Key.space>
Screenshot: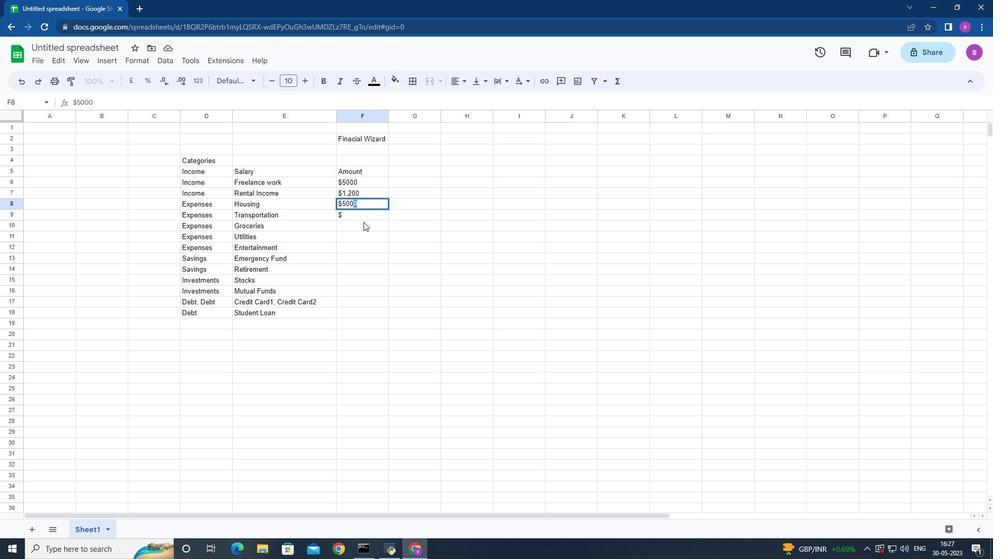 
Action: Mouse moved to (347, 212)
Screenshot: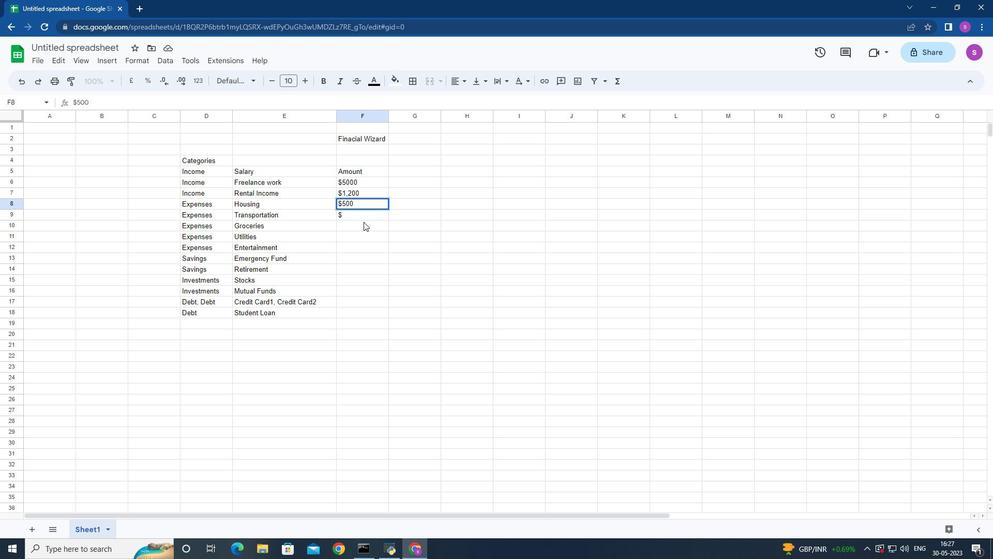 
Action: Mouse pressed left at (347, 212)
Screenshot: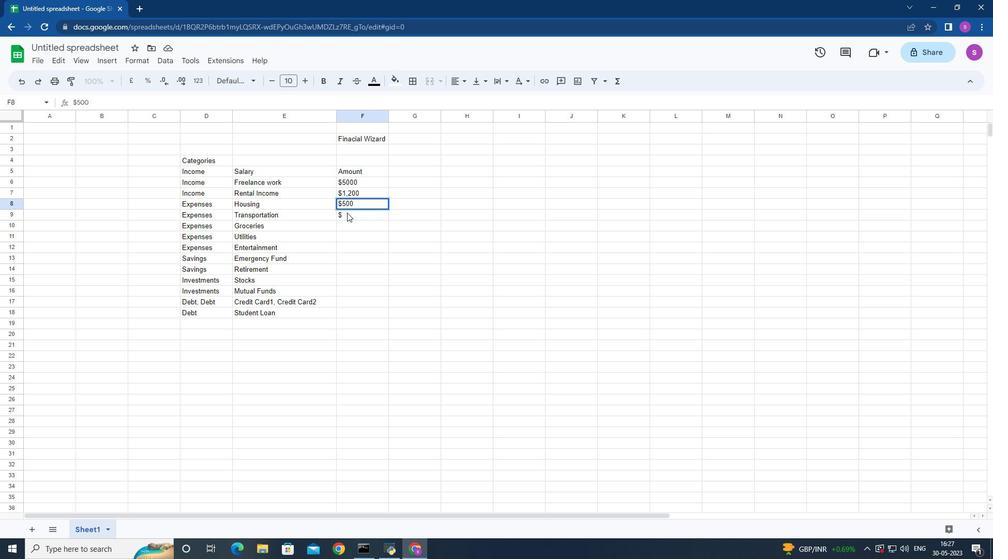 
Action: Key pressed 1,<Key.backspace><Key.backspace><Key.shift>$1,200
Screenshot: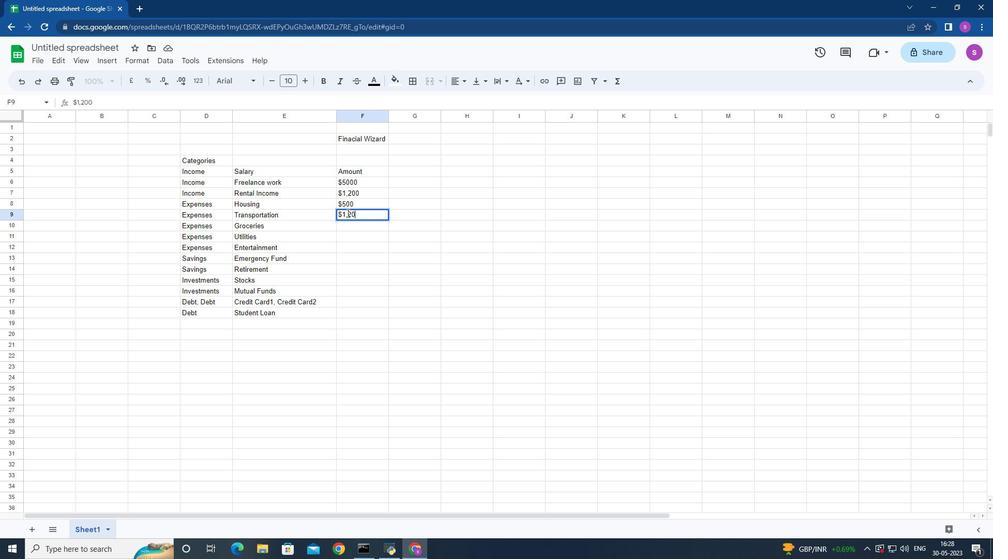 
Action: Mouse moved to (350, 221)
Screenshot: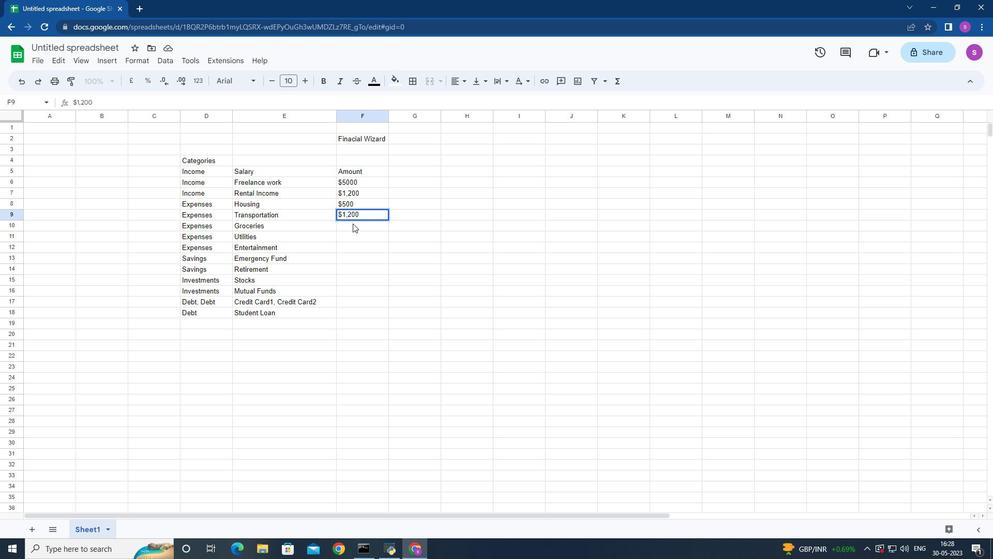 
Action: Mouse pressed left at (350, 221)
Screenshot: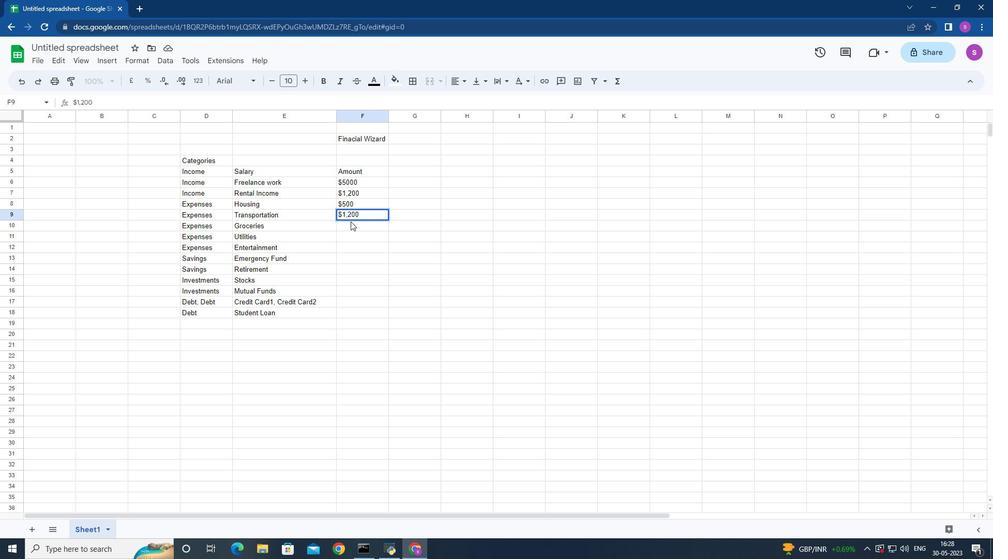 
Action: Mouse moved to (352, 223)
Screenshot: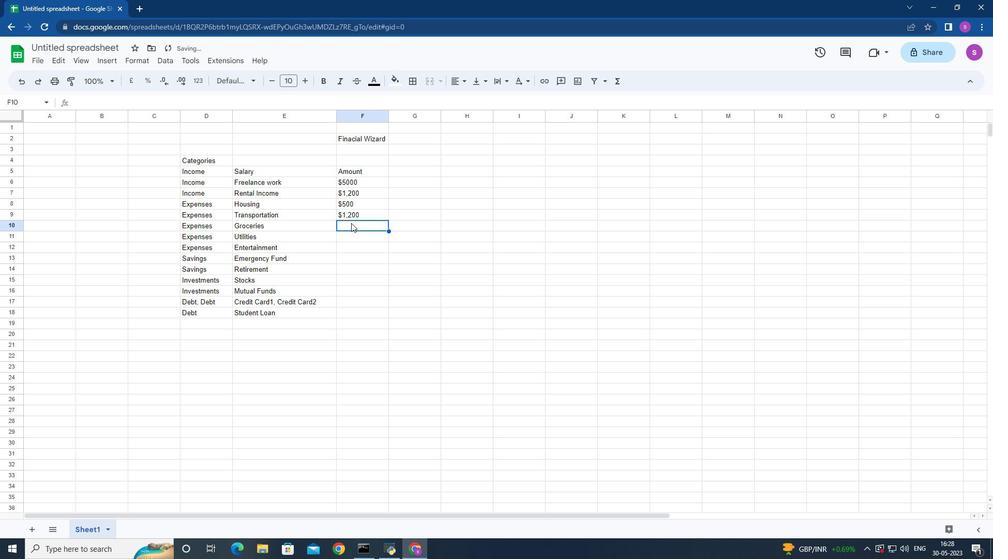 
Action: Key pressed <Key.shift>$300<Key.down>
Screenshot: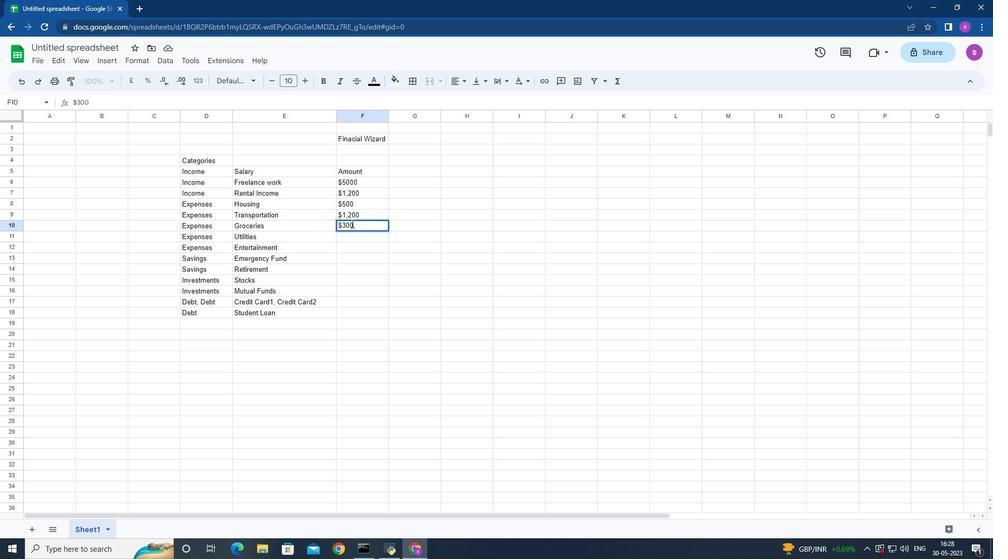 
Action: Mouse moved to (396, 274)
Screenshot: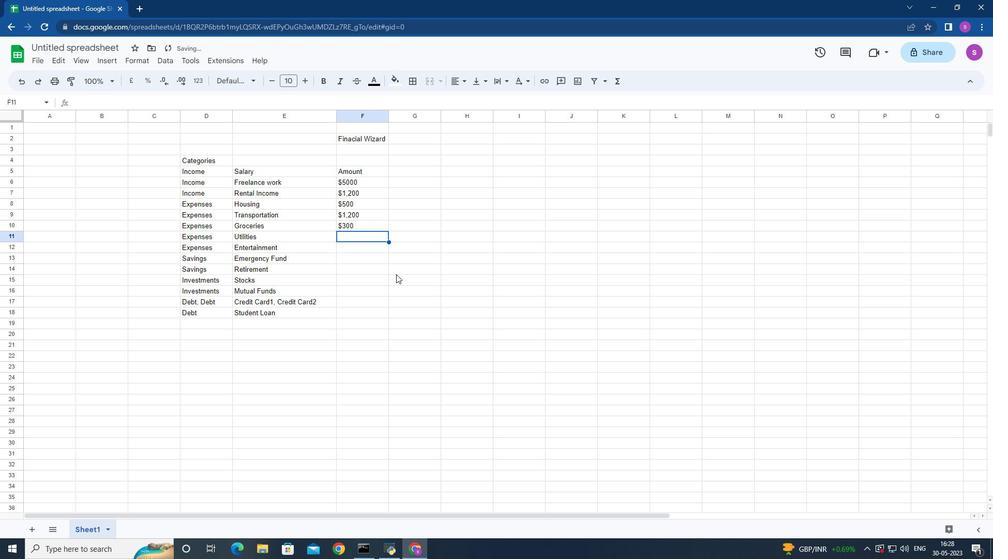 
Action: Key pressed <Key.shift>$400<Key.down><Key.shift><Key.shift><Key.shift><Key.shift><Key.shift><Key.shift><Key.shift>$200<Key.down><Key.shift>$150<Key.down><Key.shift>$500<Key.down><Key.shift>$1,000<Key.down><Key.shift>$500<Key.down>
Screenshot: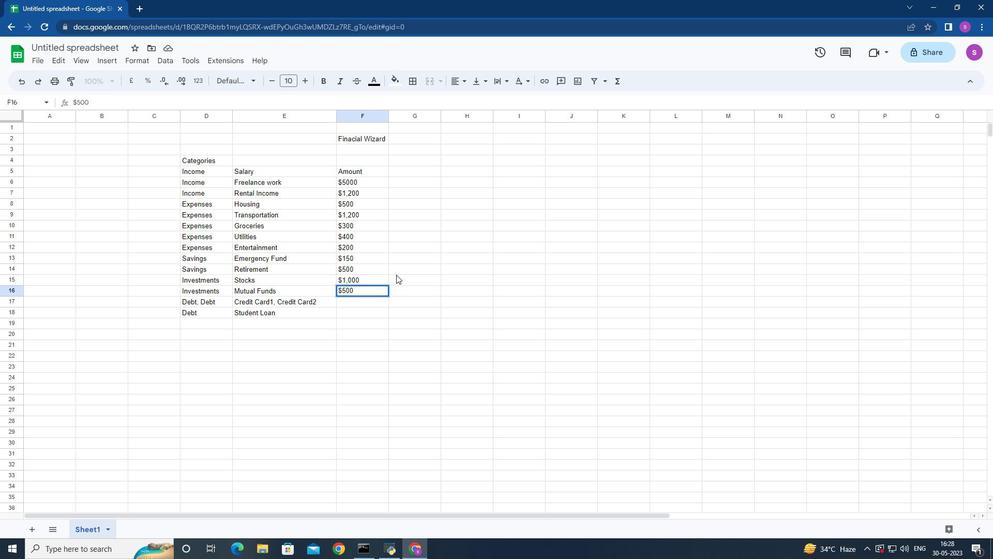 
Action: Mouse moved to (364, 292)
Screenshot: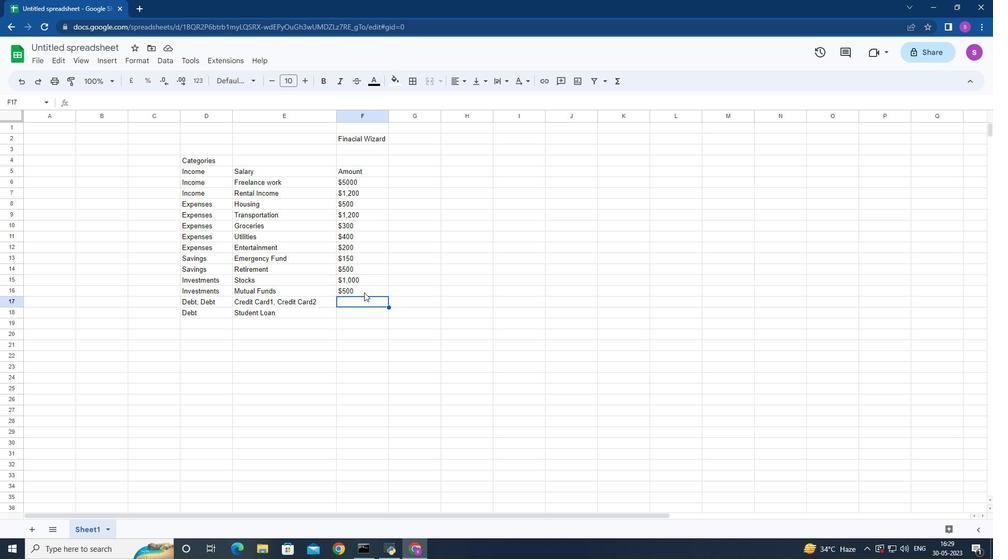 
Action: Key pressed <Key.shift>$300<Key.down><Key.shift><Key.shift><Key.shift><Key.shift><Key.shift><Key.shift>$200<Key.right><Key.left>
Screenshot: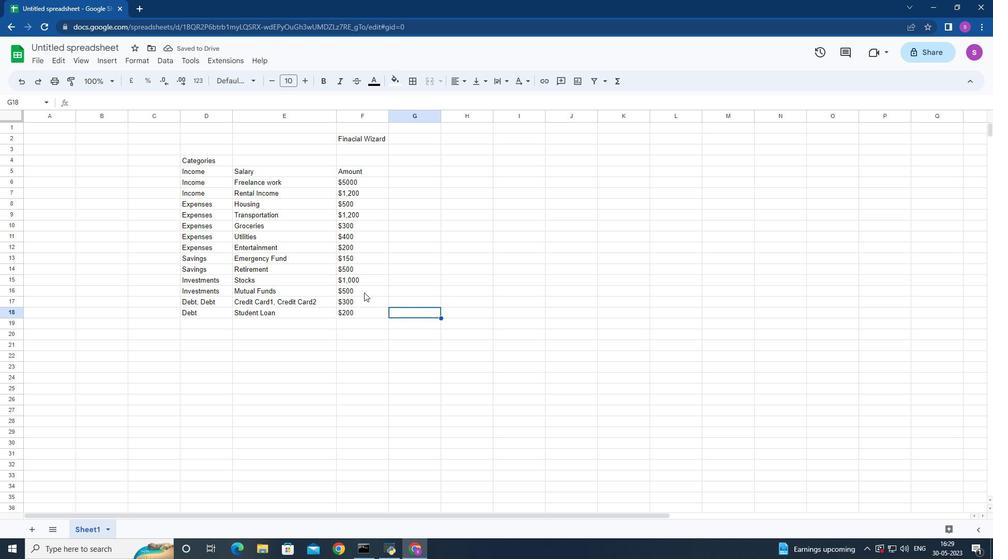 
Action: Mouse moved to (365, 169)
Screenshot: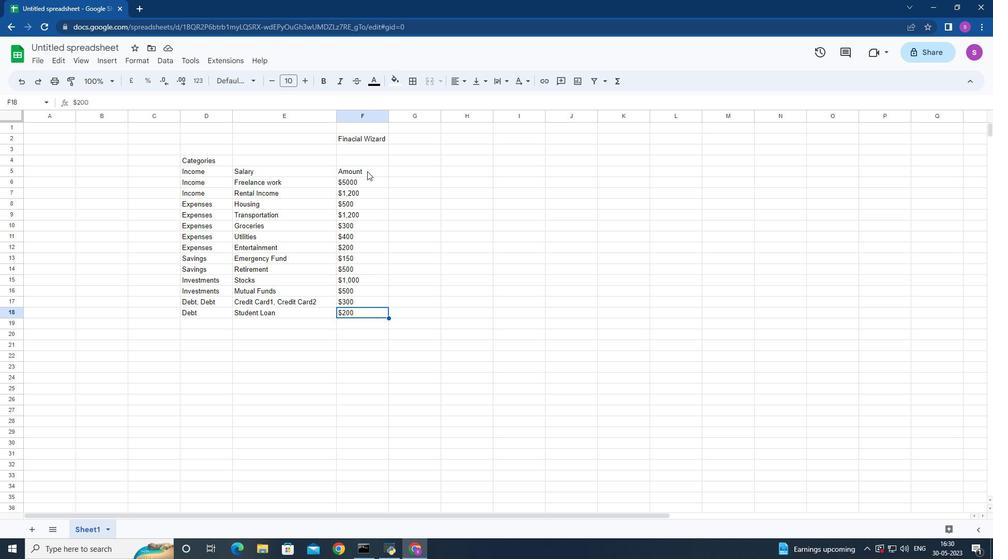 
Action: Mouse pressed left at (365, 169)
Screenshot: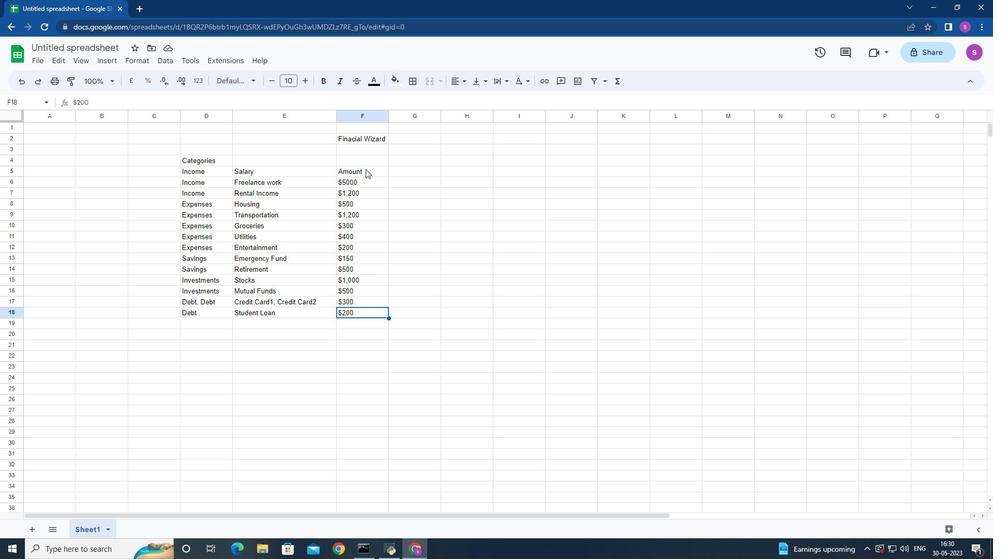 
Action: Mouse moved to (252, 160)
Screenshot: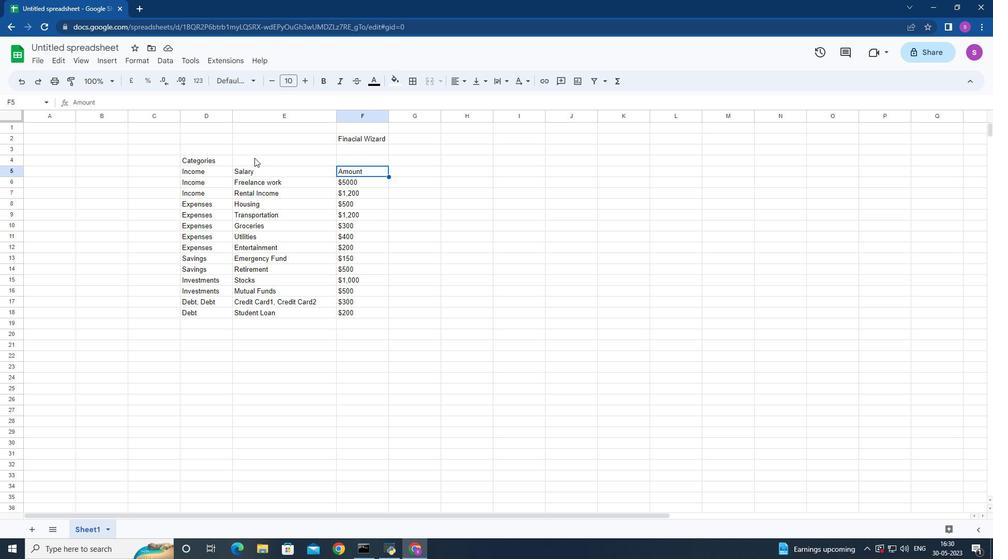 
Action: Mouse pressed left at (252, 160)
Screenshot: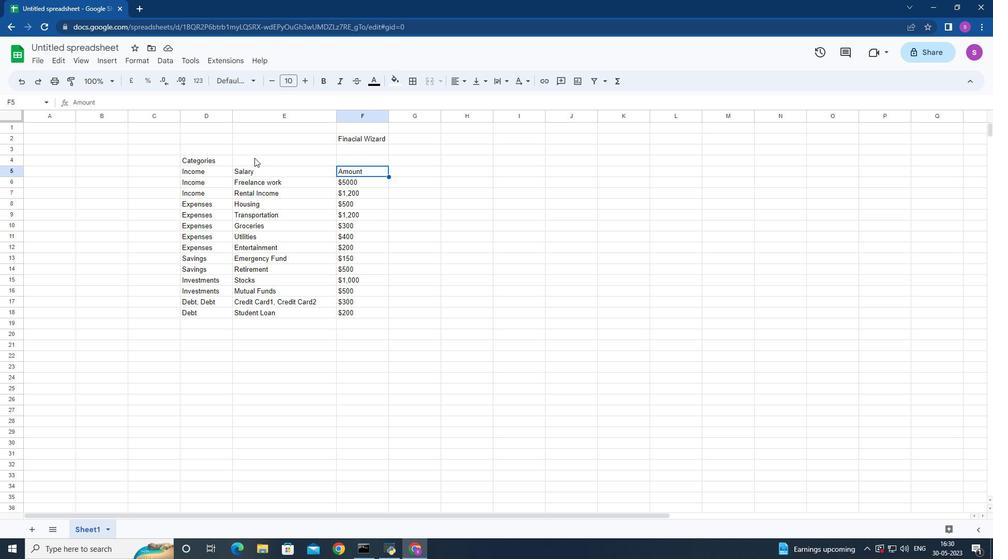 
Action: Mouse moved to (256, 167)
Screenshot: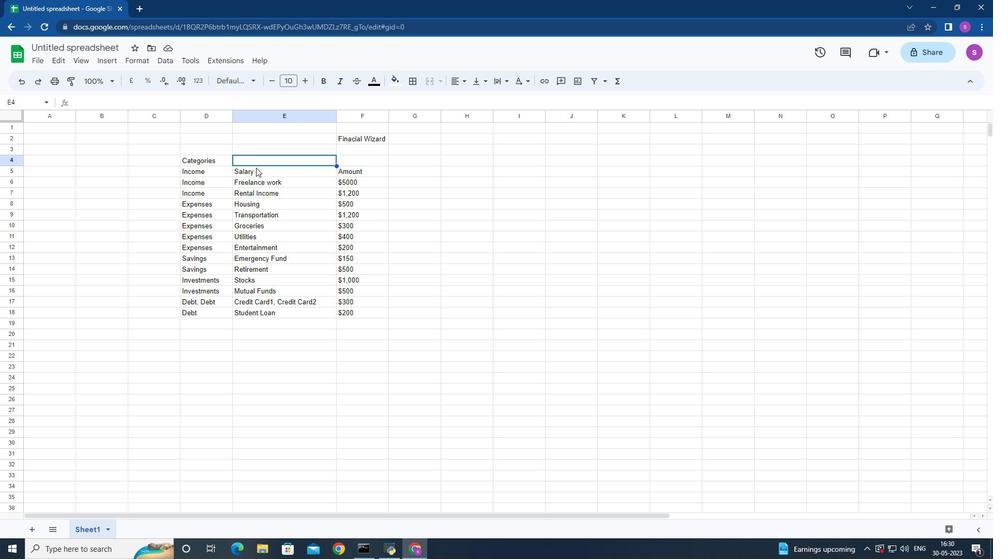 
Action: Key pressed <Key.shift>Descriptions<Key.right><Key.shift>Amount<Key.right>
Screenshot: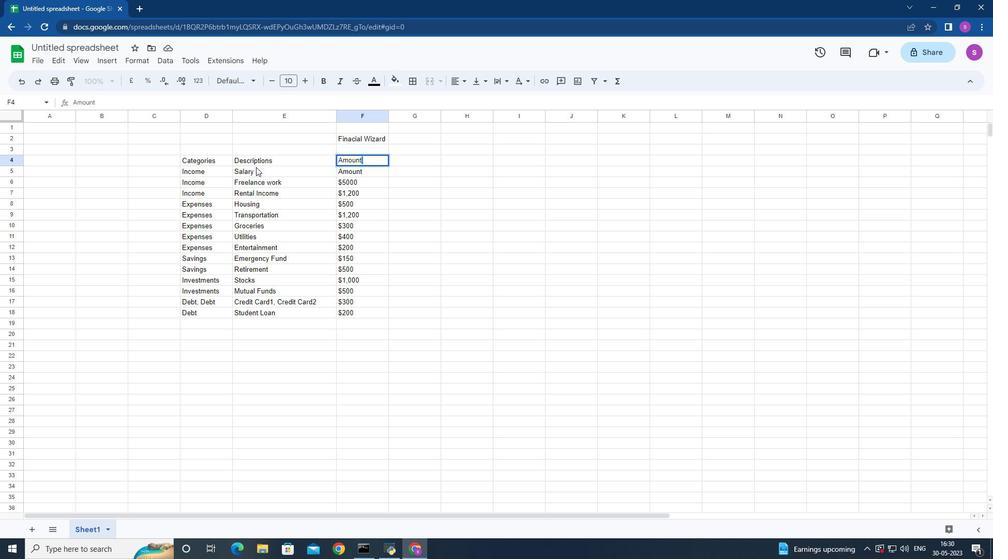 
Action: Mouse moved to (353, 169)
Screenshot: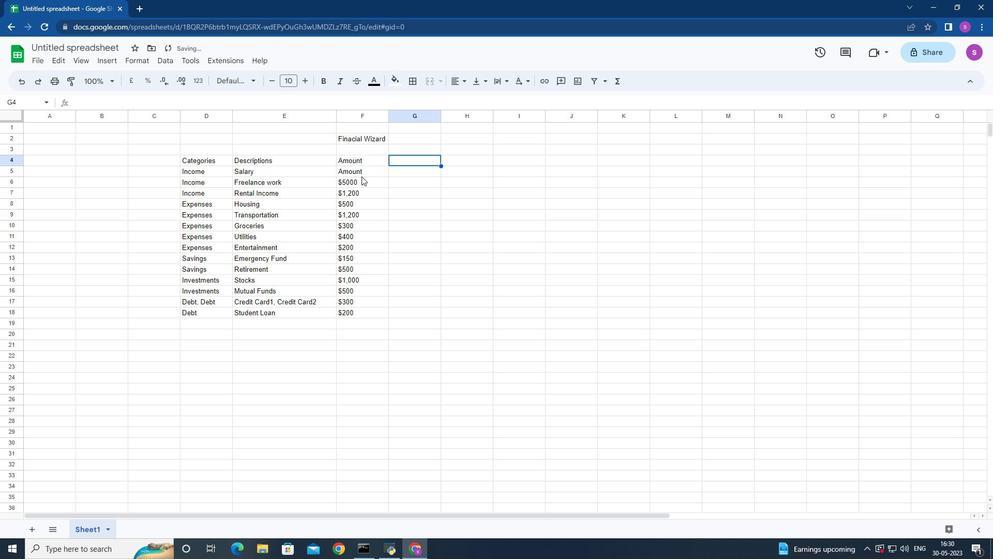 
Action: Mouse pressed left at (353, 169)
Screenshot: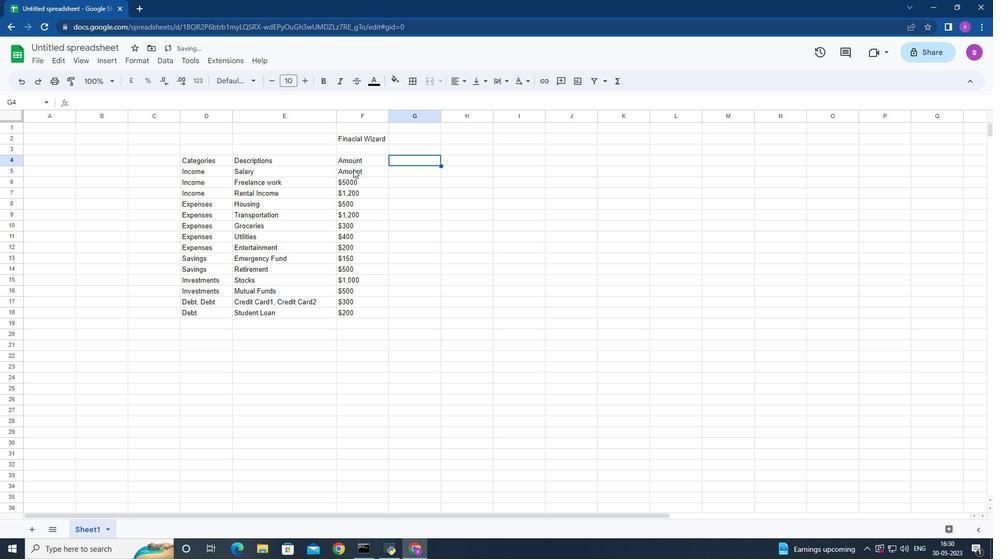 
Action: Key pressed <Key.backspace>
Screenshot: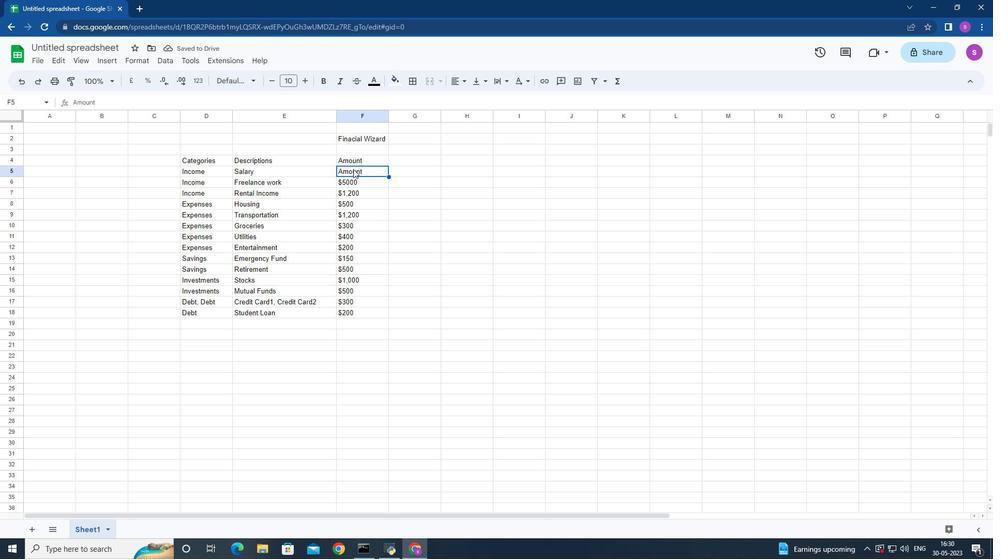 
Action: Mouse moved to (359, 179)
Screenshot: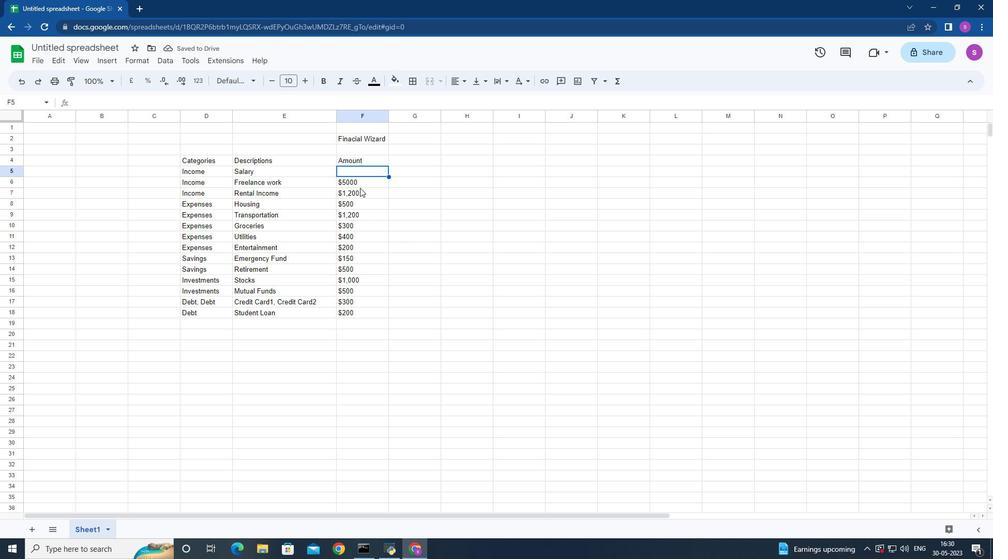 
Action: Mouse pressed left at (359, 179)
Screenshot: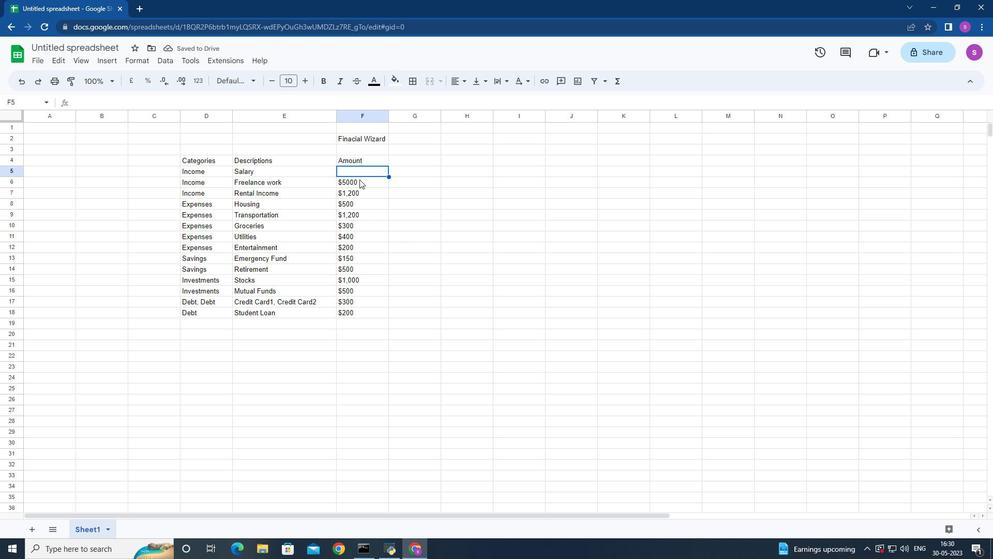
Action: Mouse moved to (369, 193)
Screenshot: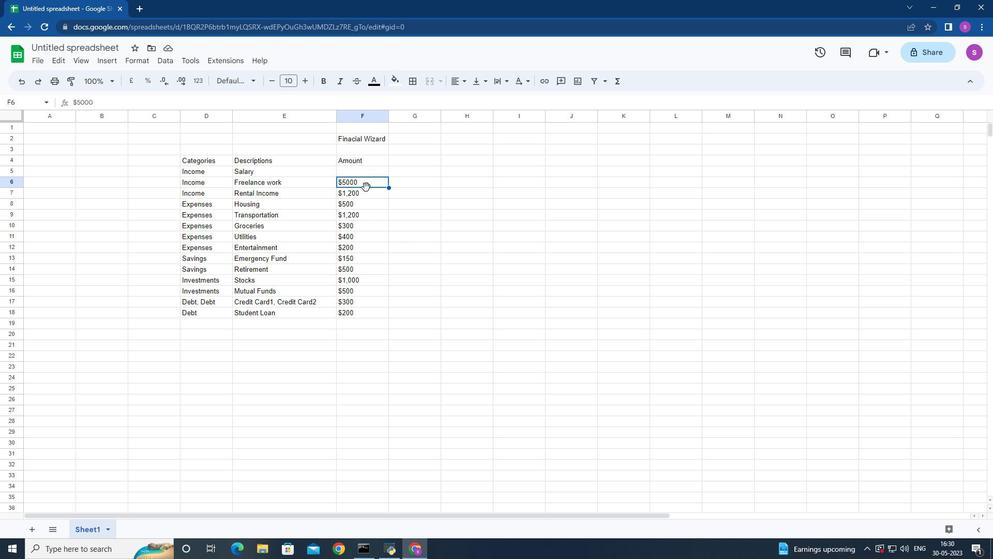 
Action: Key pressed <Key.backspace><Key.down><Key.backspace><Key.down><Key.backspace><Key.down><Key.backspace><Key.backspace><Key.down><Key.backspace><Key.down><Key.backspace><Key.down><Key.backspace><Key.down><Key.backspace><Key.backspace><Key.down><Key.backspace><Key.down><Key.backspace><Key.backspace><Key.down><Key.backspace><Key.down><Key.backspace><Key.down><Key.backspace>
Screenshot: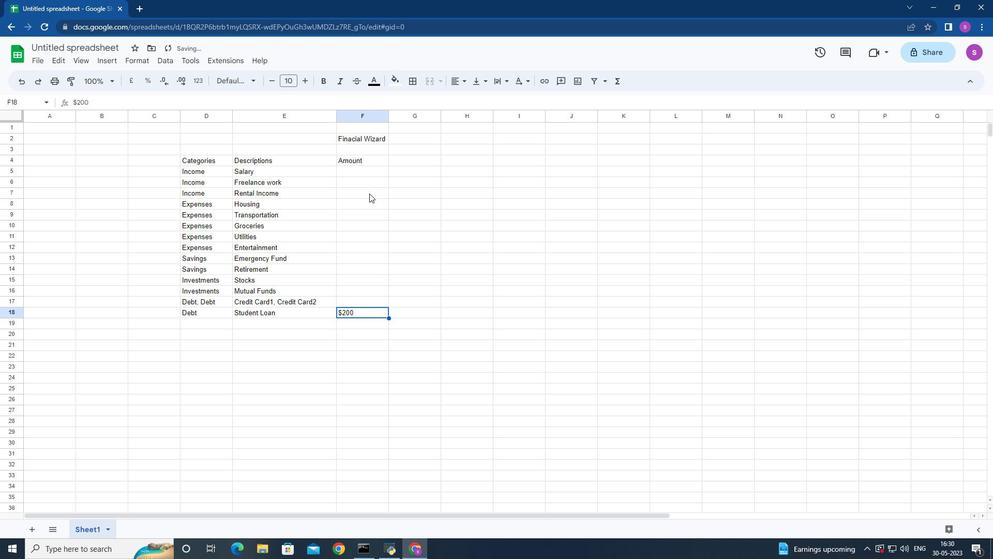 
Action: Mouse moved to (345, 168)
Screenshot: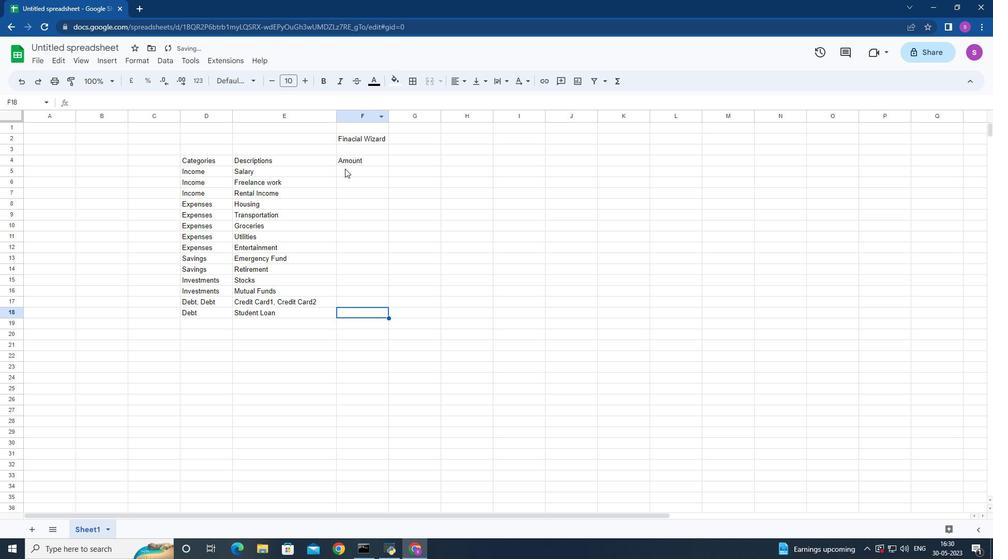 
Action: Mouse pressed left at (345, 168)
Screenshot: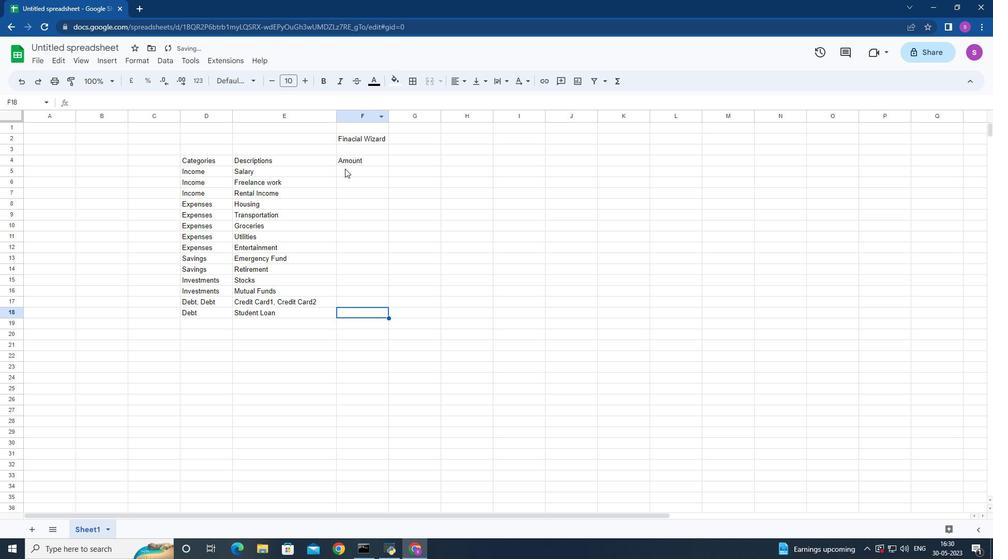 
Action: Key pressed <Key.shift>$5000<Key.down>
Screenshot: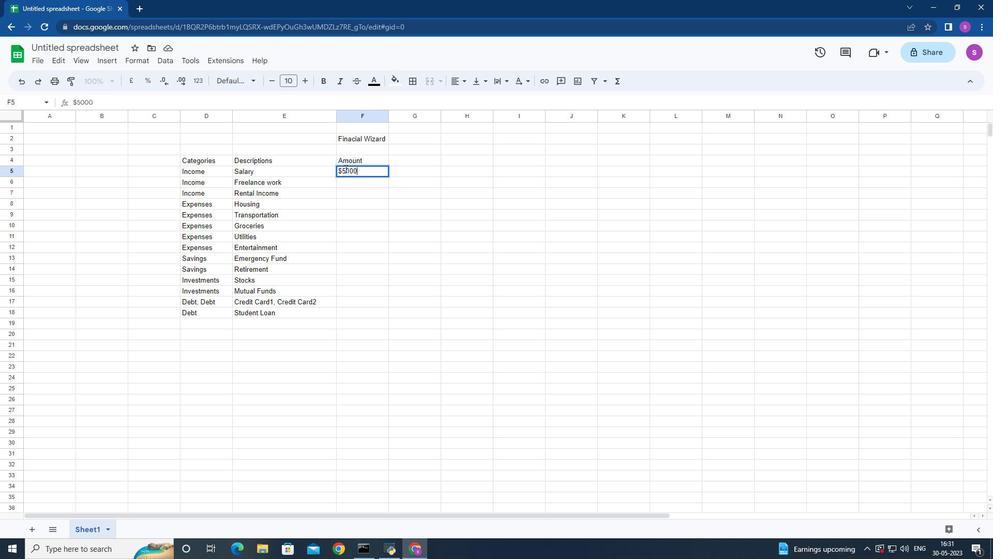 
Action: Mouse moved to (399, 181)
Screenshot: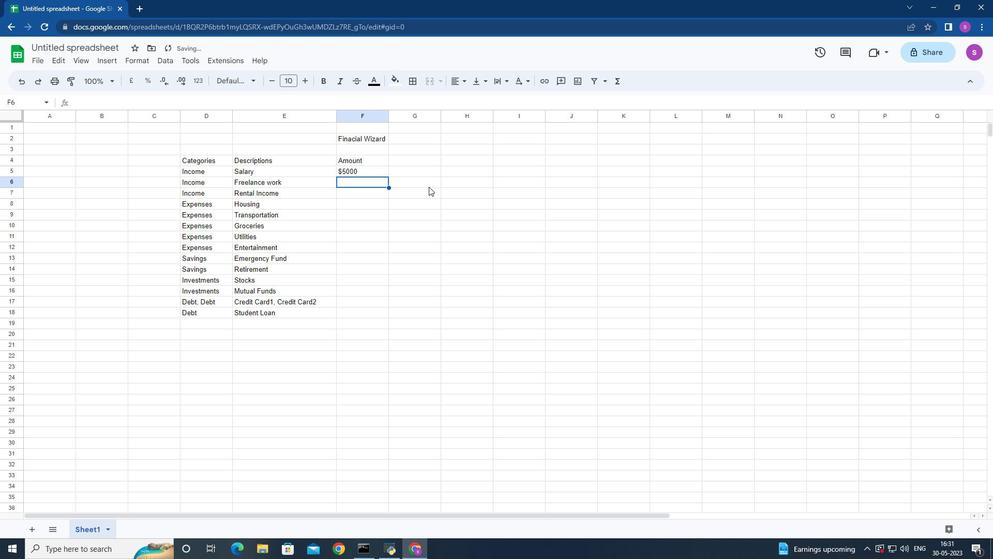 
Action: Key pressed <Key.shift>$1,200<Key.down><Key.shift>$500<Key.space><Key.down><Key.shift>$1,200<Key.down><Key.shift><Key.shift>$300<Key.down><Key.shift>$400<Key.down><Key.shift>$200<Key.down><Key.shift>$150<Key.down><Key.shift>$500<Key.down><Key.shift>$1000<Key.down><Key.shift>$500<Key.down><Key.shift><Key.shift><Key.shift><Key.shift><Key.shift><Key.shift><Key.shift><Key.shift><Key.shift><Key.shift><Key.shift><Key.shift><Key.shift><Key.shift><Key.shift><Key.shift><Key.shift>$300<Key.down><Key.shift><Key.shift><Key.shift><Key.shift><Key.shift><Key.shift><Key.shift><Key.shift><Key.shift><Key.shift><Key.shift><Key.shift>$200<Key.down><Key.shift>$100<Key.shift><Key.shift><Key.shift><Key.shift><Key.shift><Key.shift><Key.shift>&<Key.shift>$300ctrl+S
Screenshot: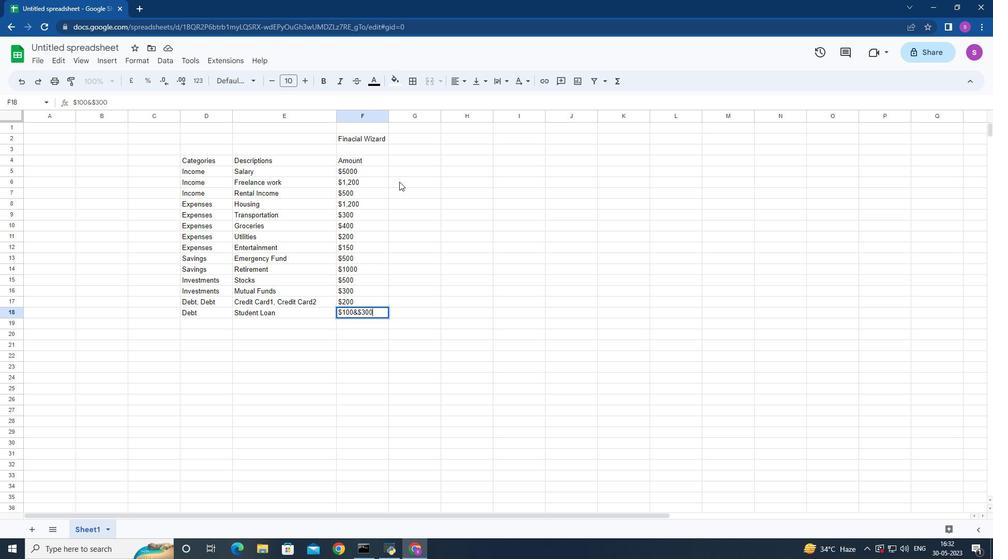 
Action: Mouse moved to (95, 42)
Screenshot: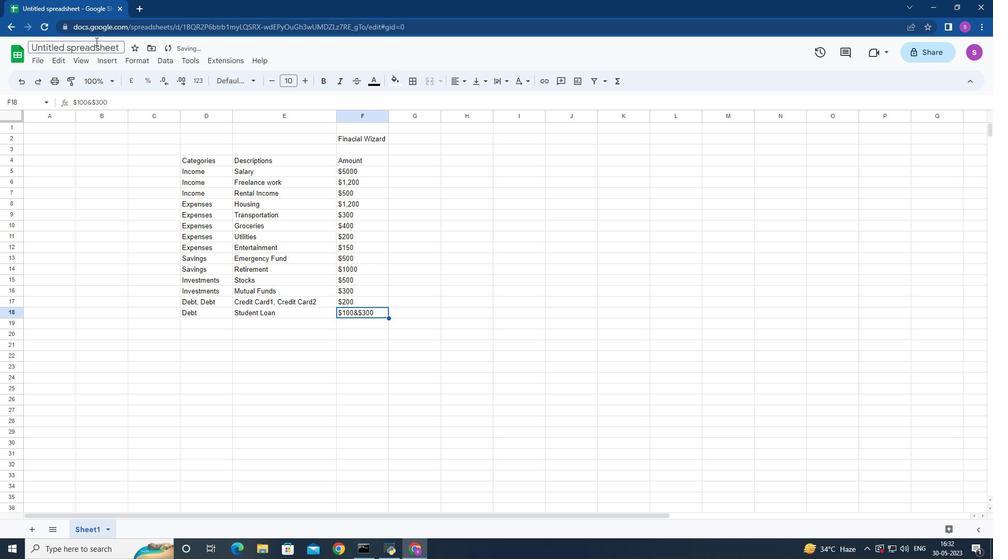 
Action: Mouse pressed left at (95, 42)
Screenshot: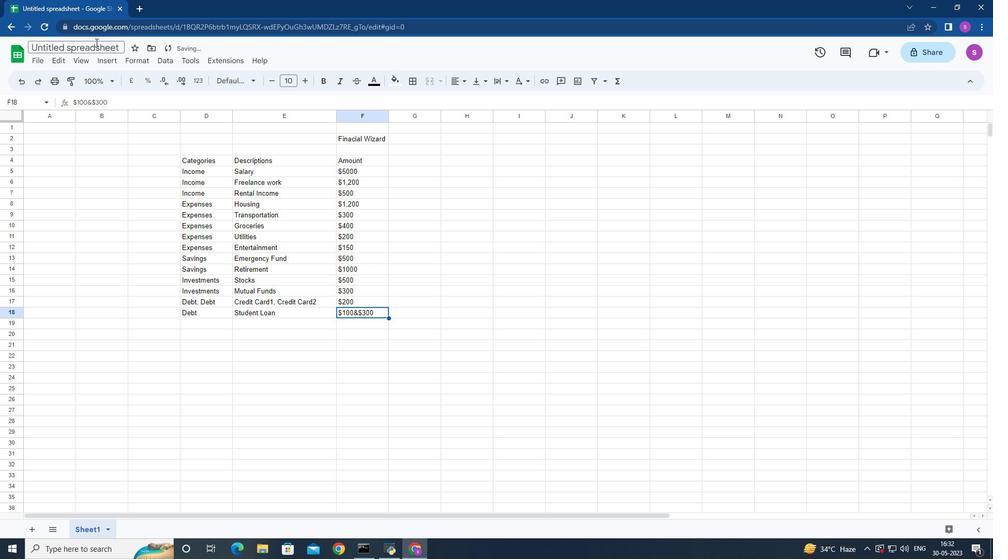 
Action: Mouse moved to (95, 45)
Screenshot: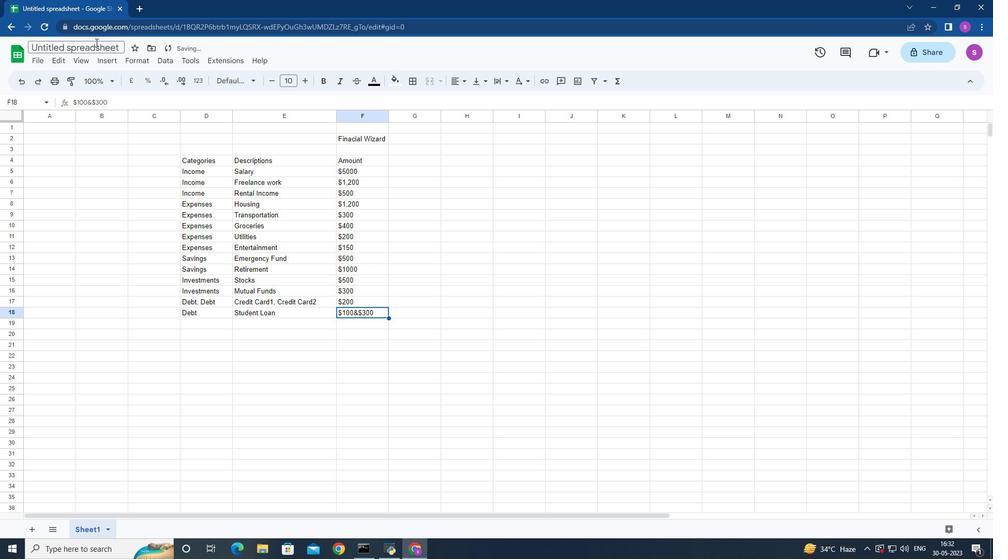 
Action: Key pressed <Key.backspace><Key.shift>Bank<Key.space><Key.shift>Thanactions<Key.space>analysis<Key.enter>
Screenshot: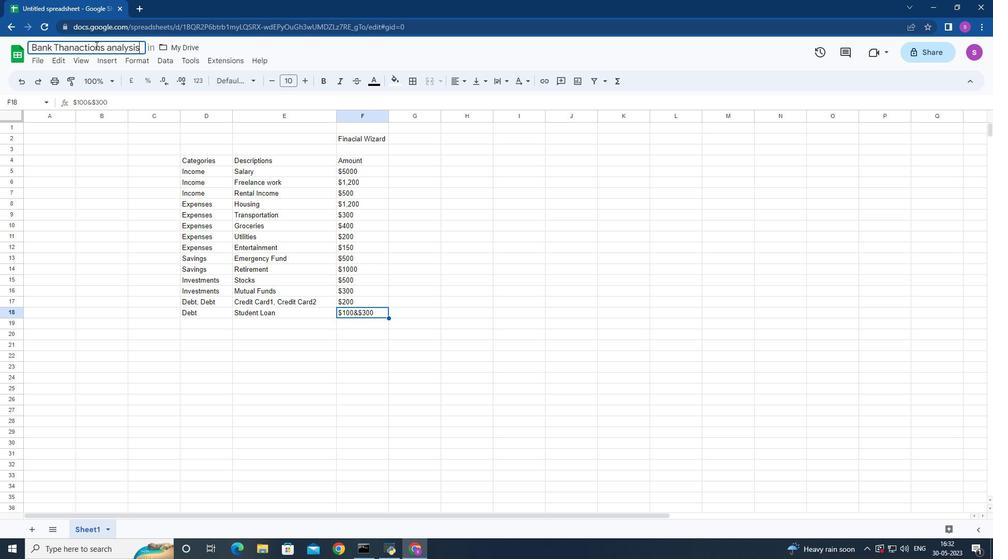 
Action: Mouse moved to (377, 206)
Screenshot: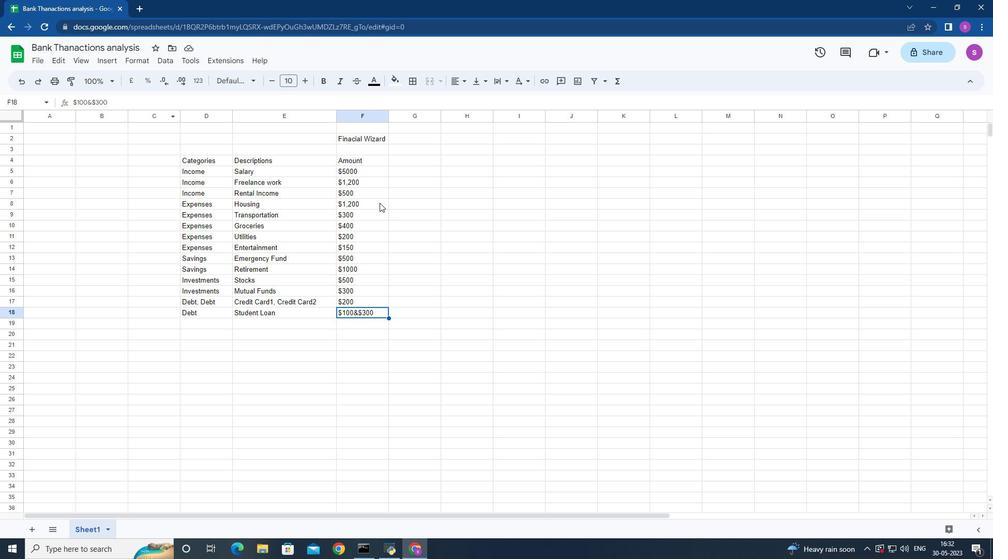 
